 Task: Research Airbnb accommodation in Makinsk, Kazakhstan from 10th December, 2023 to 15th December, 2023 for 7 adults. Place can be entire room or shared room with 4 bedrooms having 7 beds and 4 bathrooms. Property type can be house. Amenities needed are: wifi, TV, free parkinig on premises, gym, breakfast.
Action: Mouse moved to (461, 98)
Screenshot: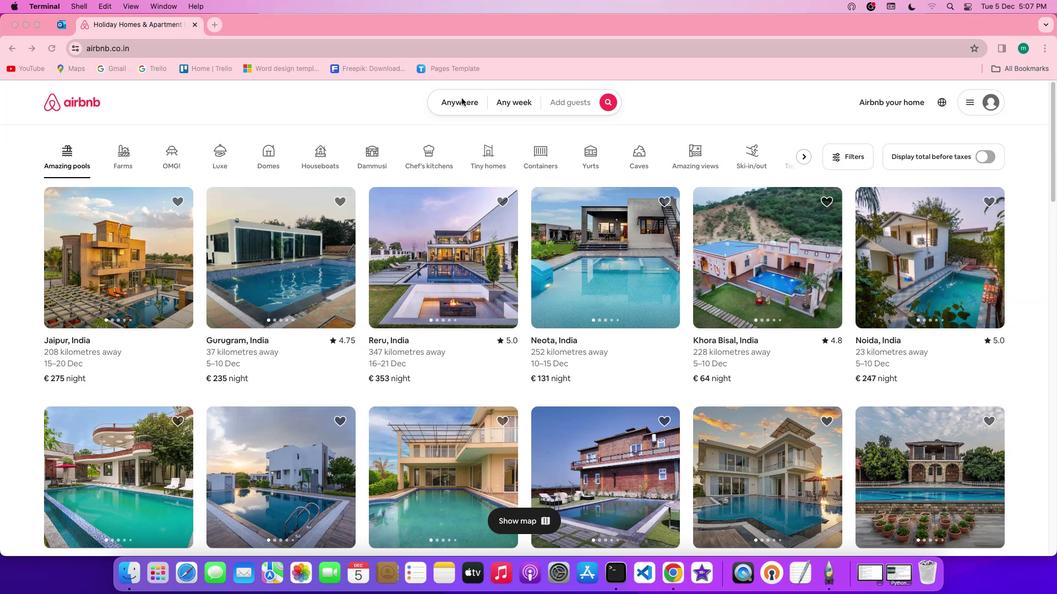 
Action: Mouse pressed left at (461, 98)
Screenshot: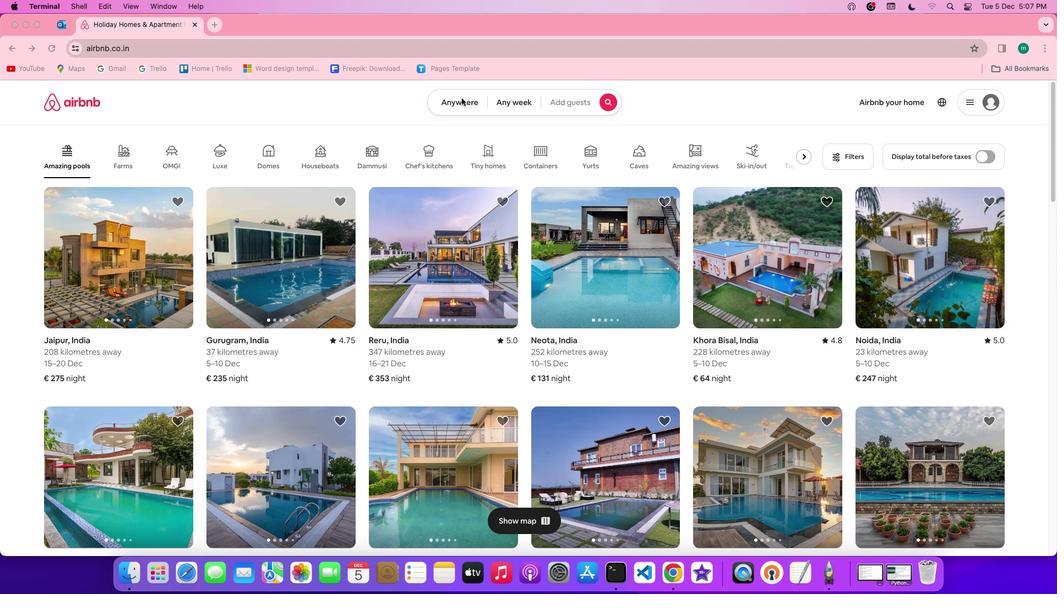 
Action: Mouse moved to (461, 98)
Screenshot: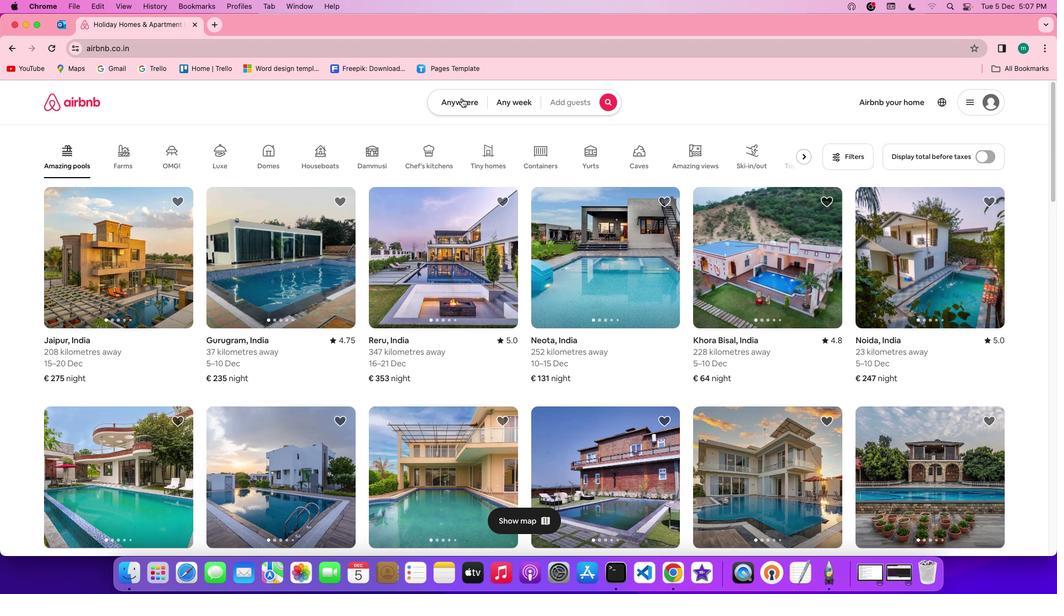 
Action: Mouse pressed left at (461, 98)
Screenshot: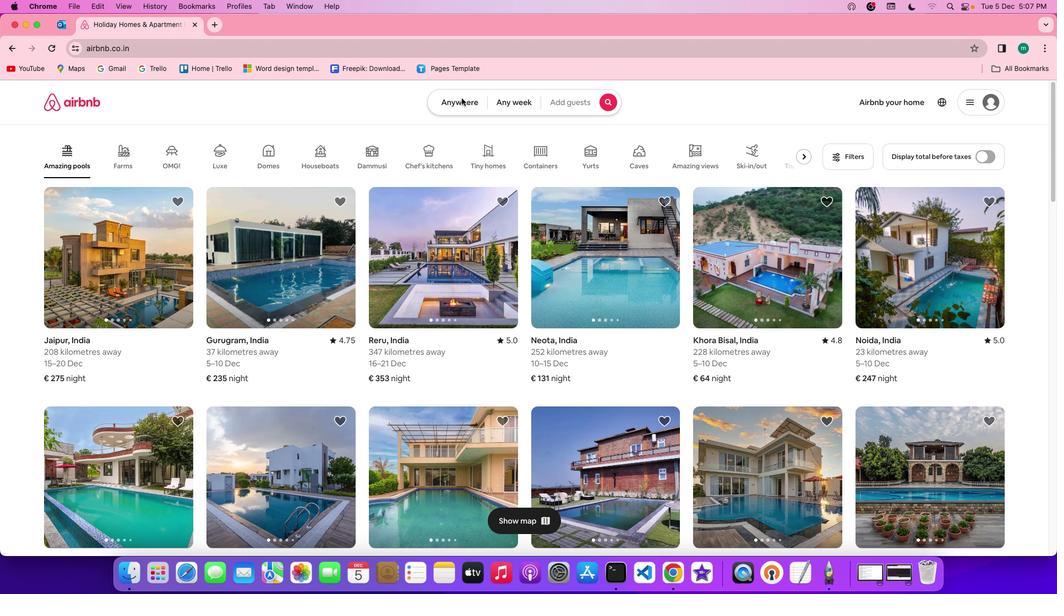 
Action: Mouse moved to (409, 150)
Screenshot: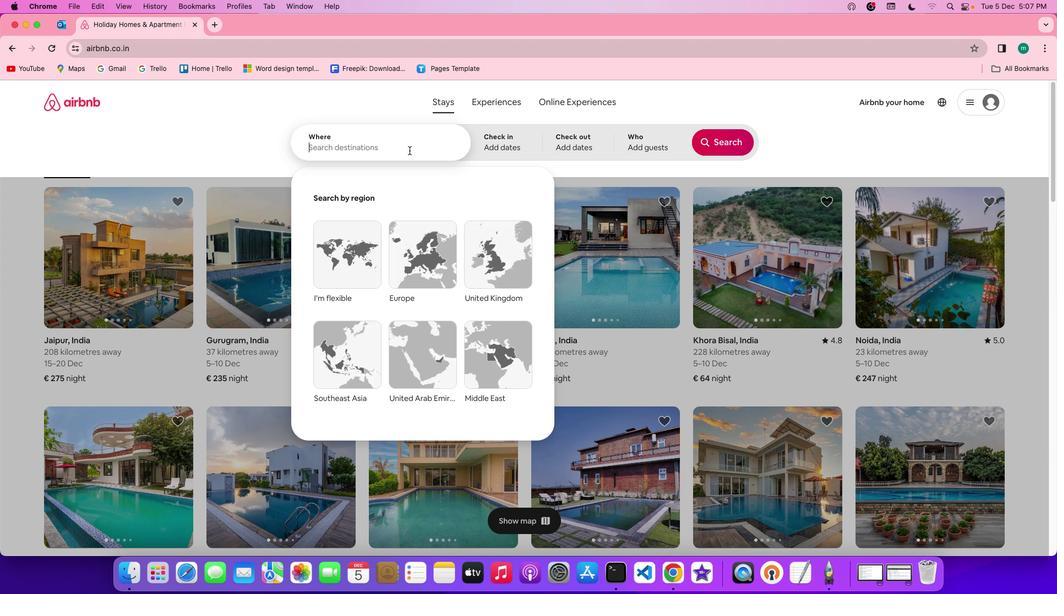 
Action: Mouse pressed left at (409, 150)
Screenshot: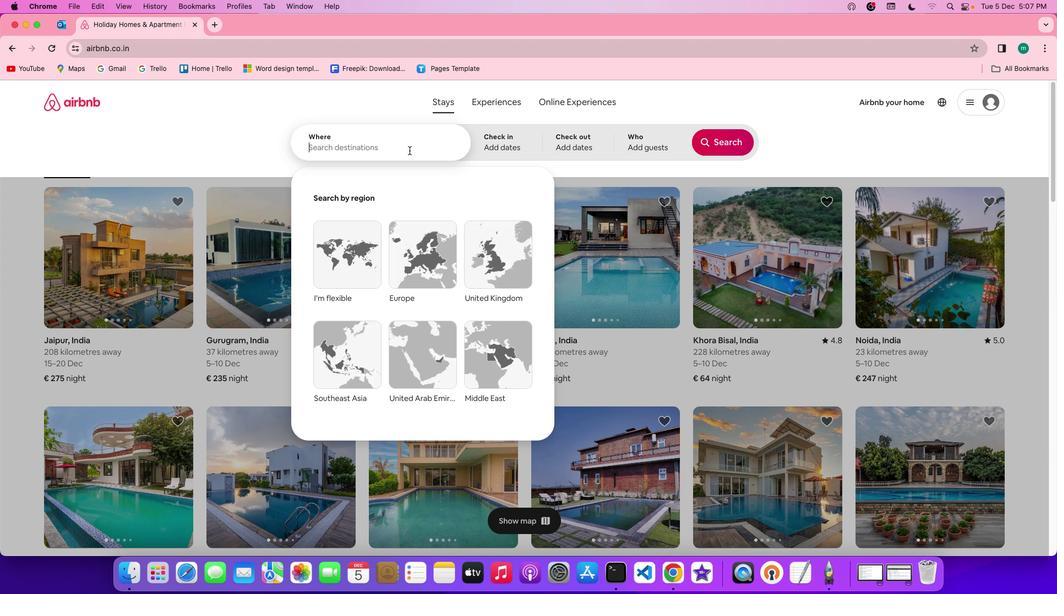 
Action: Key pressed Key.shift'M''a''k''i''n''s''k'','Key.spaceKey.shift'k''a''z''a''k''h''s''t''a''n'
Screenshot: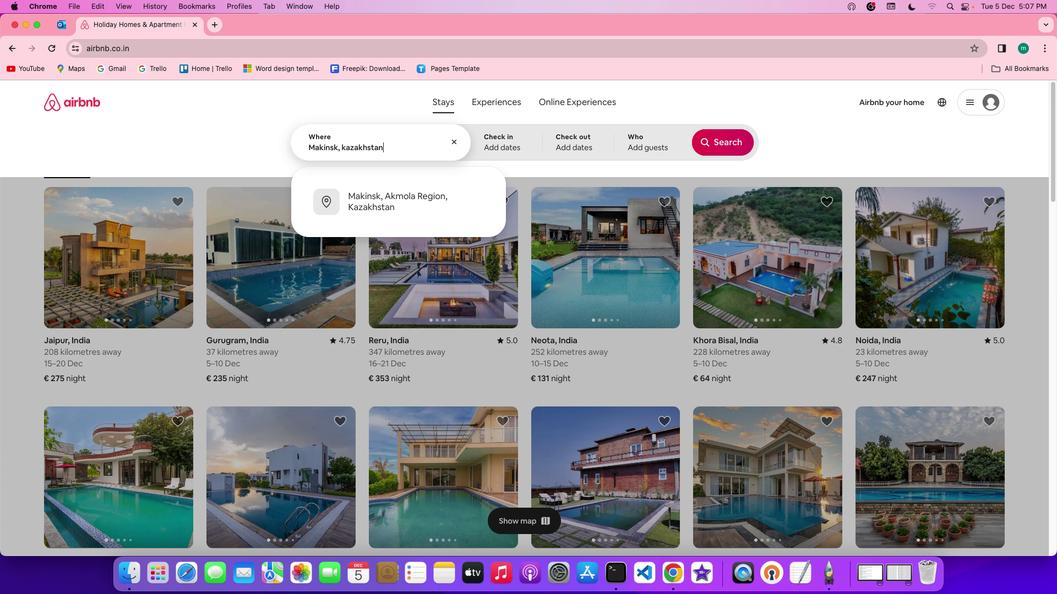 
Action: Mouse moved to (503, 142)
Screenshot: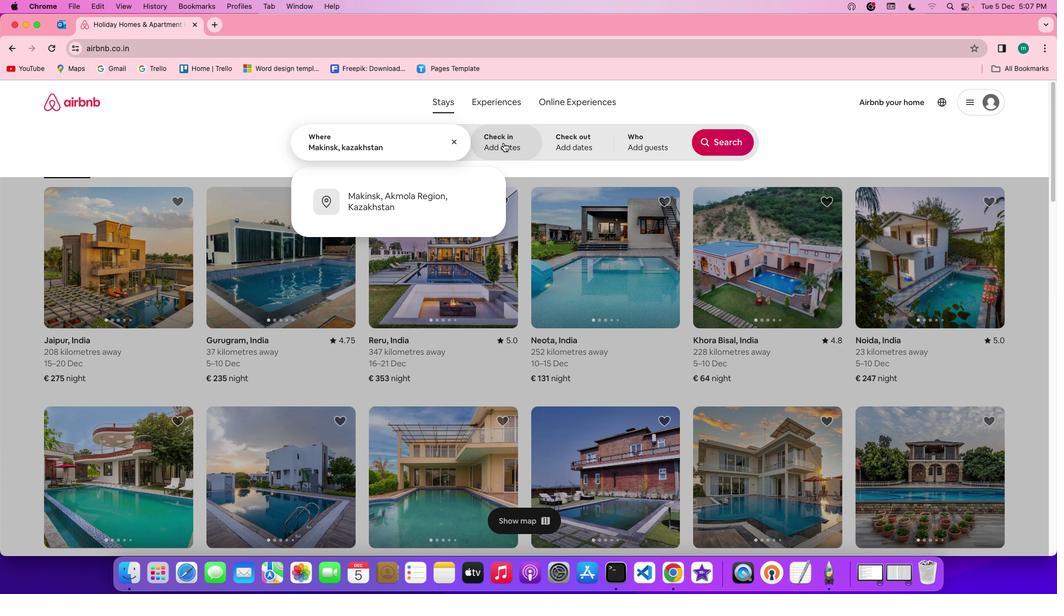 
Action: Mouse pressed left at (503, 142)
Screenshot: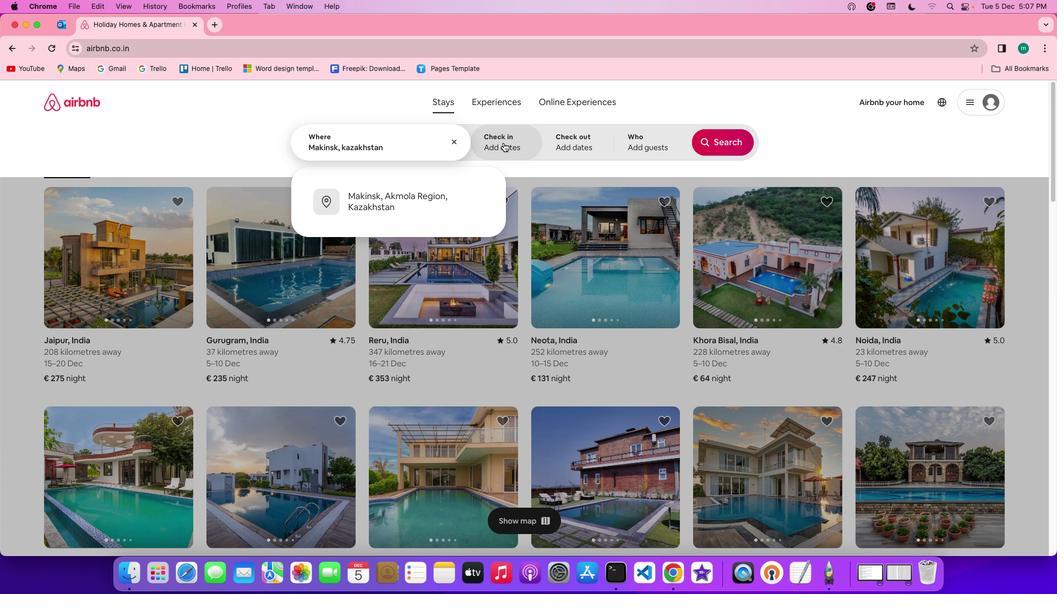 
Action: Mouse moved to (342, 326)
Screenshot: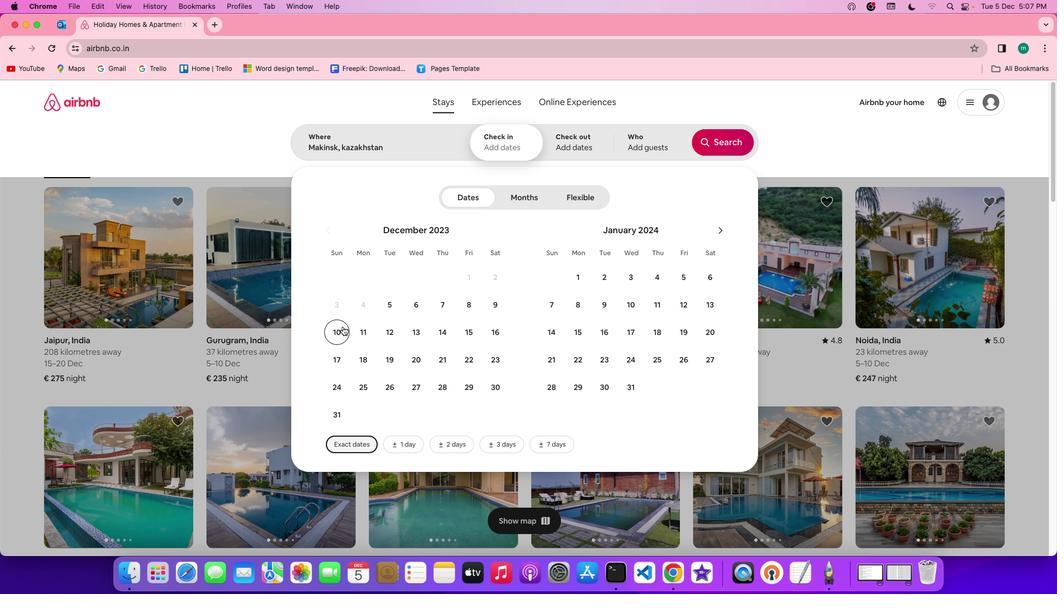 
Action: Mouse pressed left at (342, 326)
Screenshot: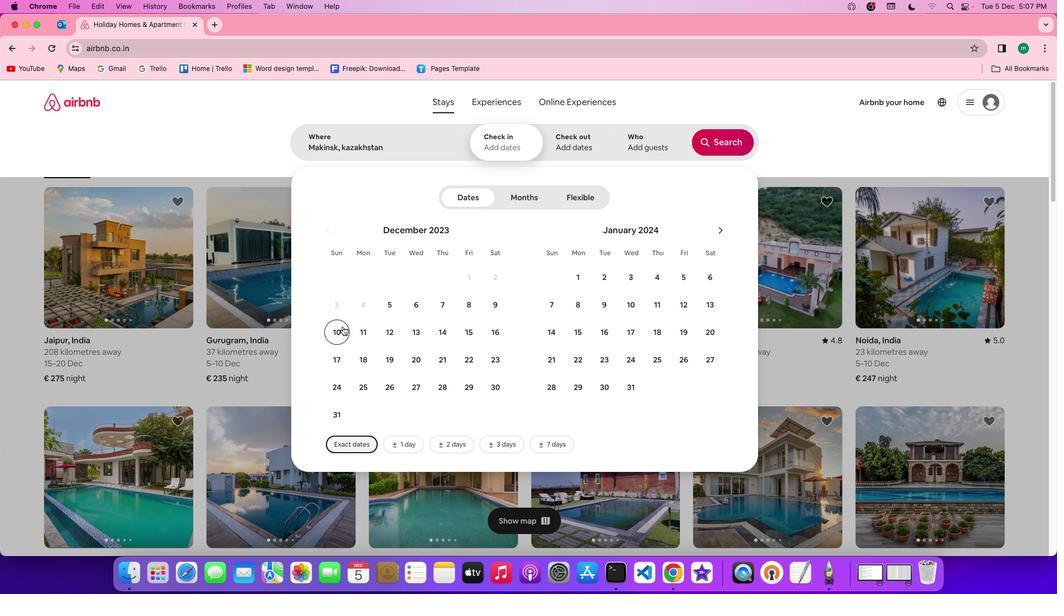 
Action: Mouse moved to (470, 327)
Screenshot: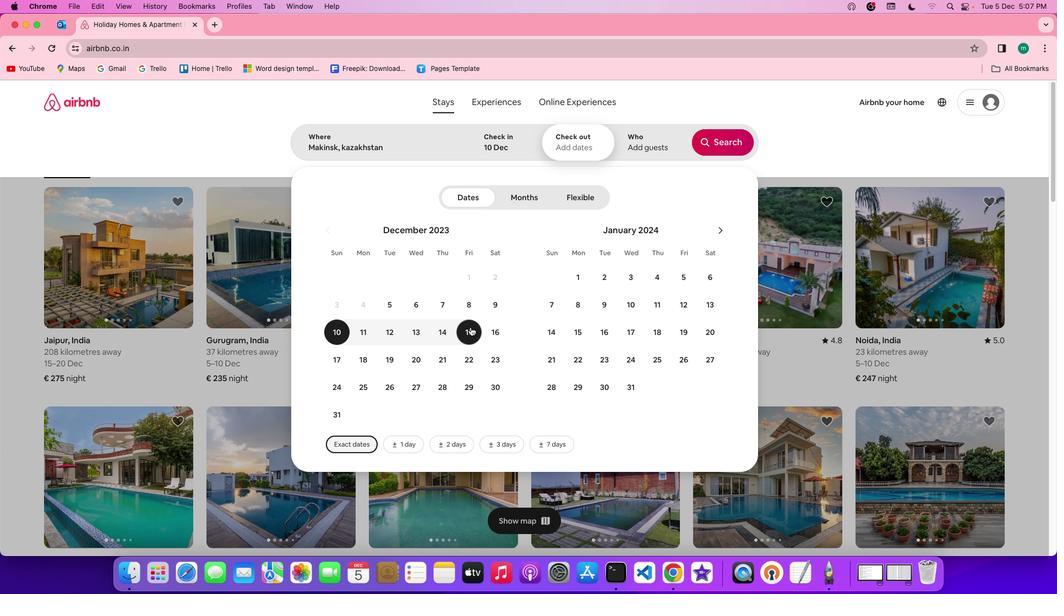 
Action: Mouse pressed left at (470, 327)
Screenshot: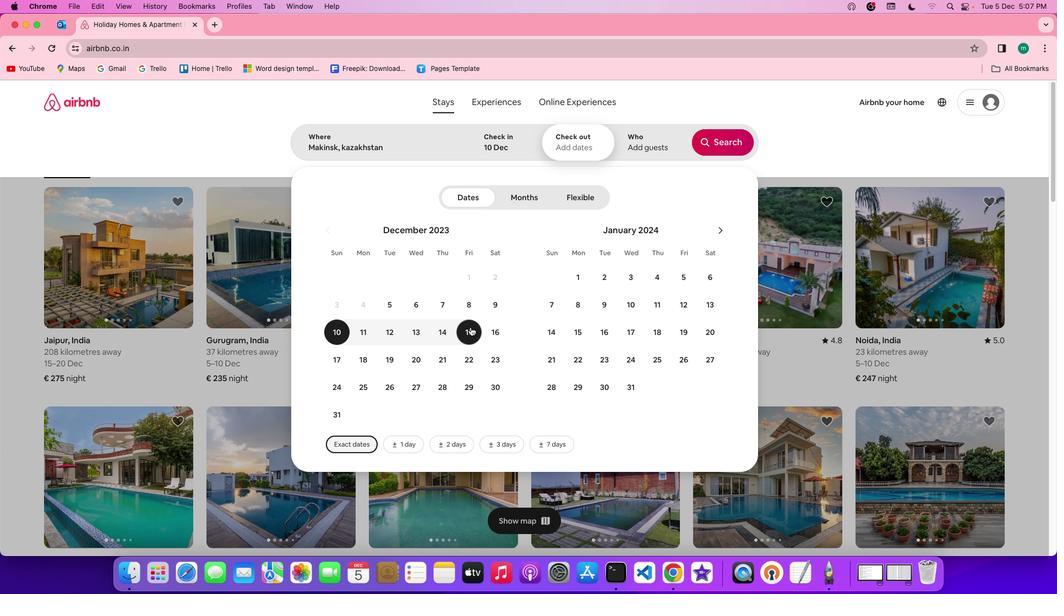 
Action: Mouse moved to (650, 145)
Screenshot: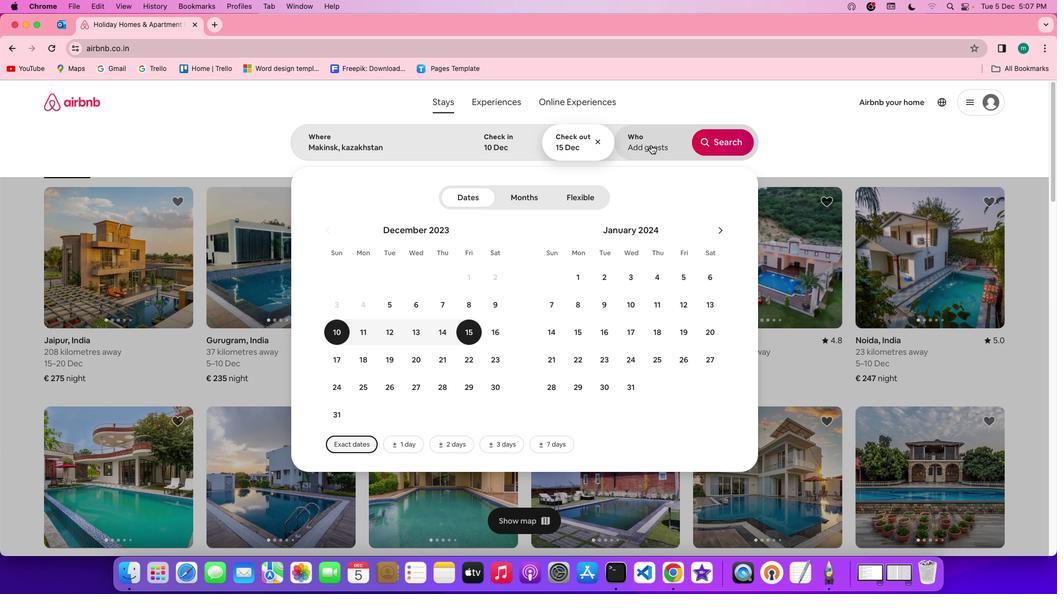 
Action: Mouse pressed left at (650, 145)
Screenshot: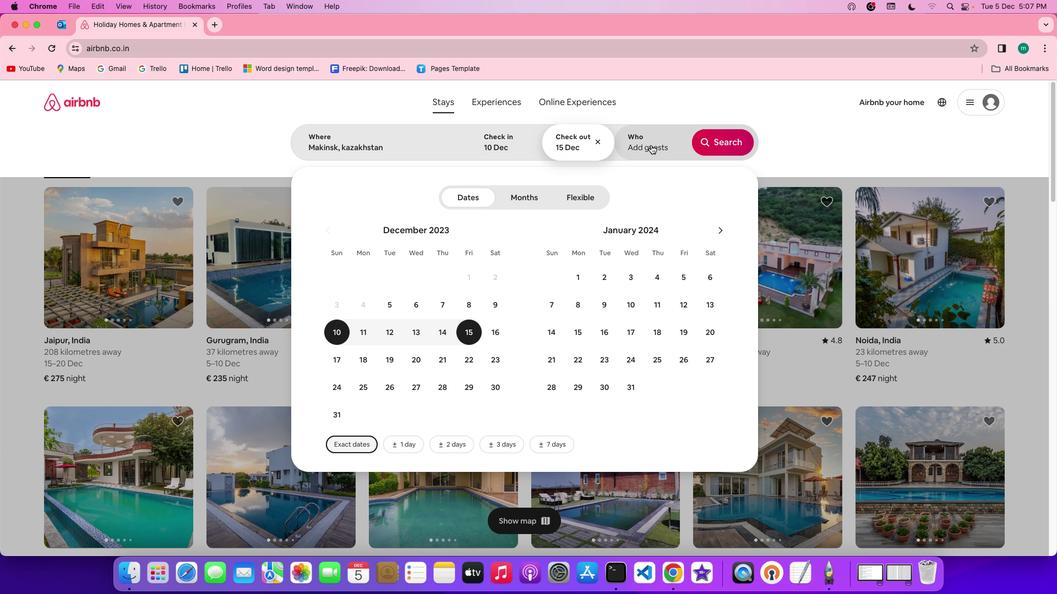 
Action: Mouse moved to (725, 200)
Screenshot: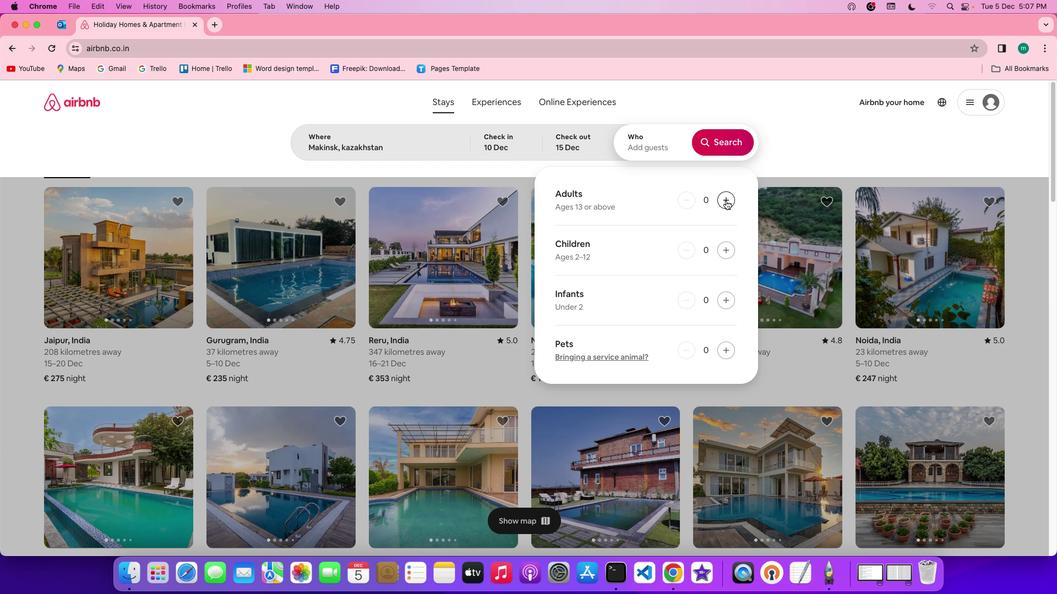 
Action: Mouse pressed left at (725, 200)
Screenshot: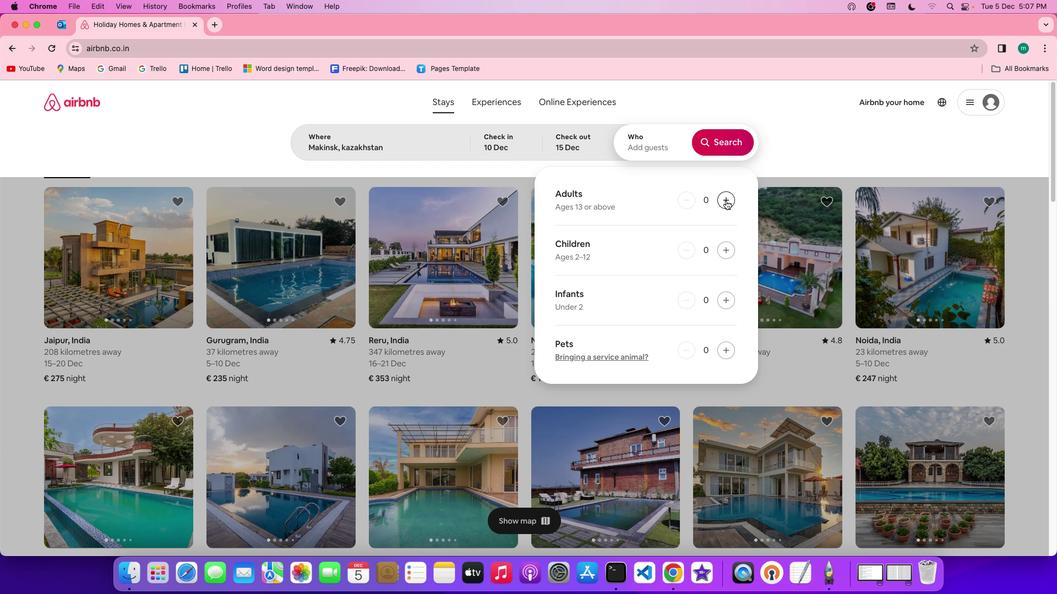 
Action: Mouse pressed left at (725, 200)
Screenshot: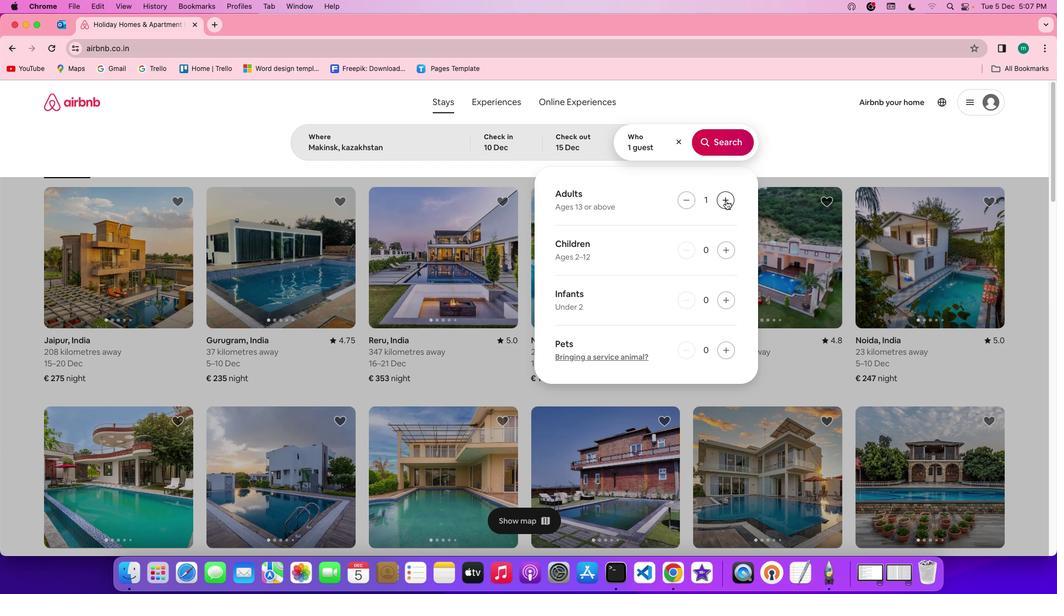 
Action: Mouse pressed left at (725, 200)
Screenshot: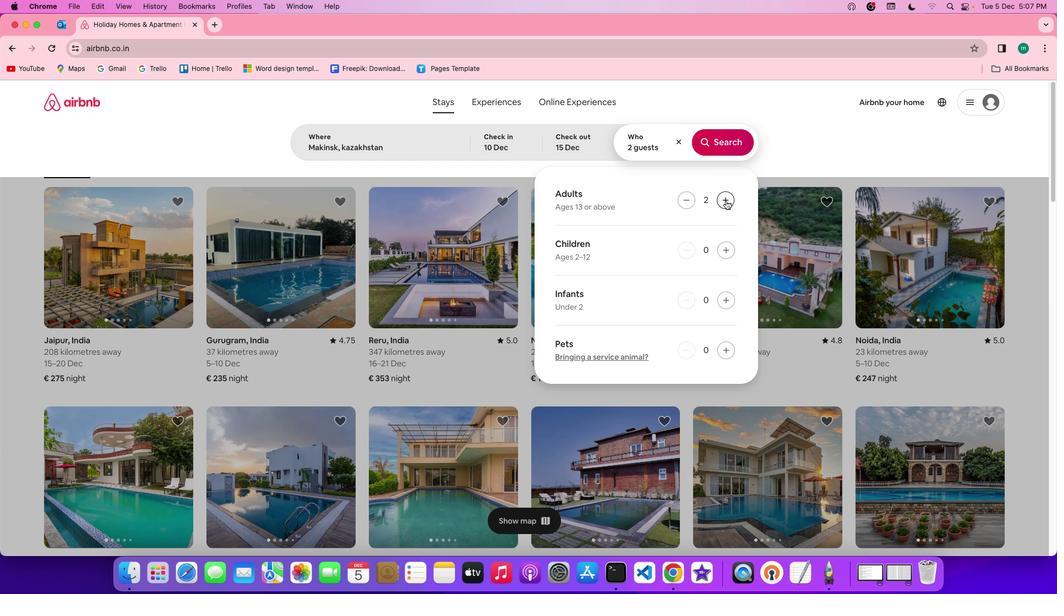 
Action: Mouse pressed left at (725, 200)
Screenshot: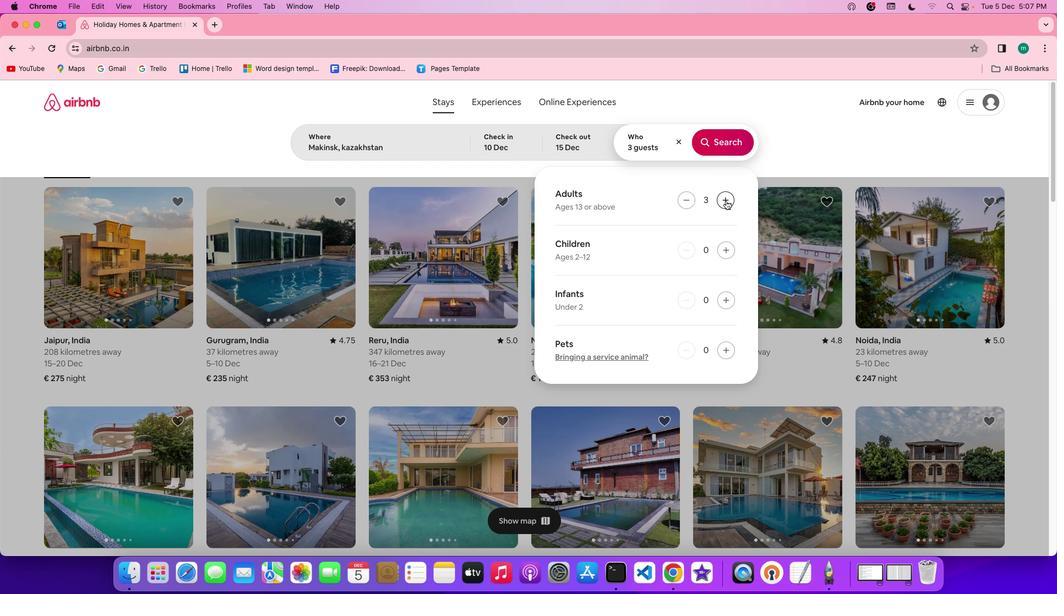 
Action: Mouse pressed left at (725, 200)
Screenshot: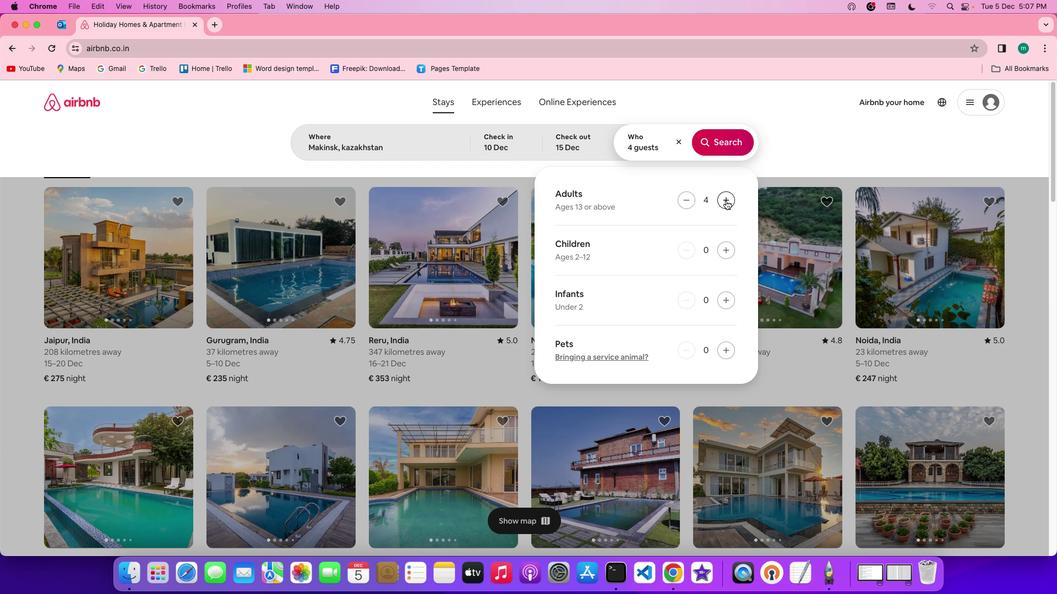 
Action: Mouse pressed left at (725, 200)
Screenshot: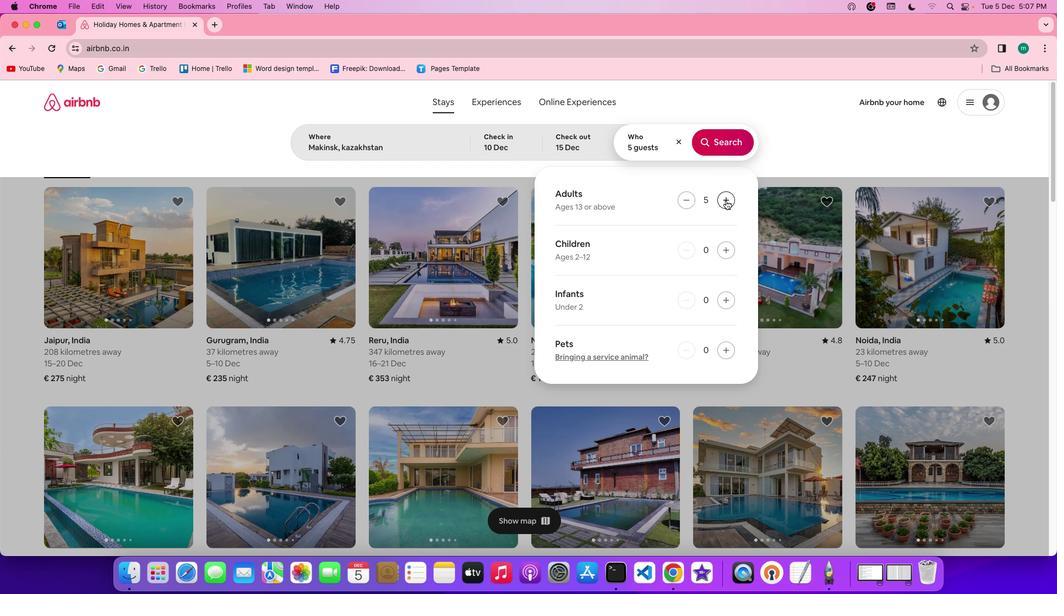 
Action: Mouse pressed left at (725, 200)
Screenshot: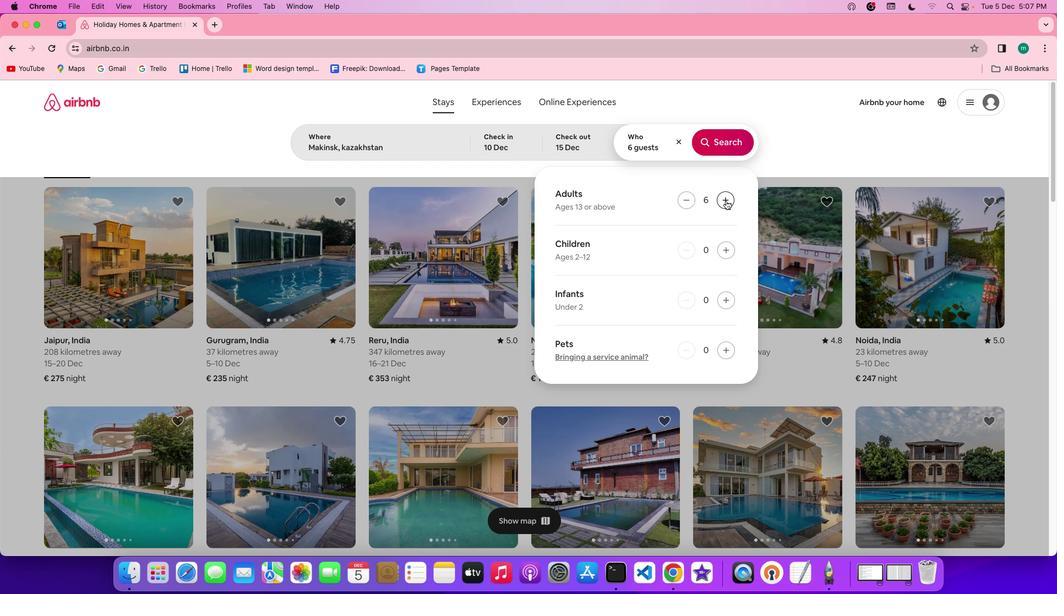 
Action: Mouse moved to (725, 142)
Screenshot: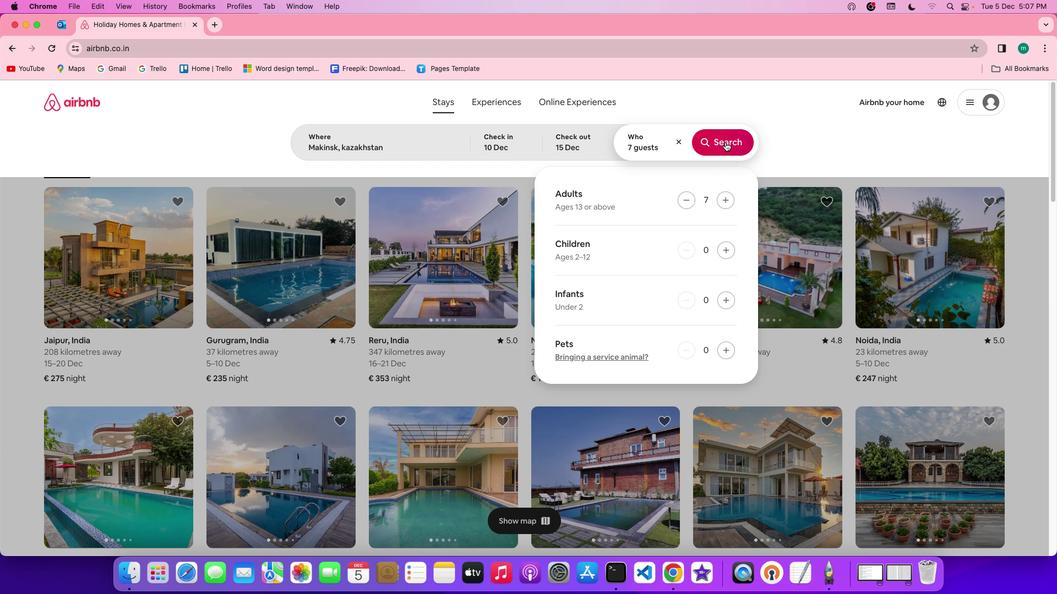
Action: Mouse pressed left at (725, 142)
Screenshot: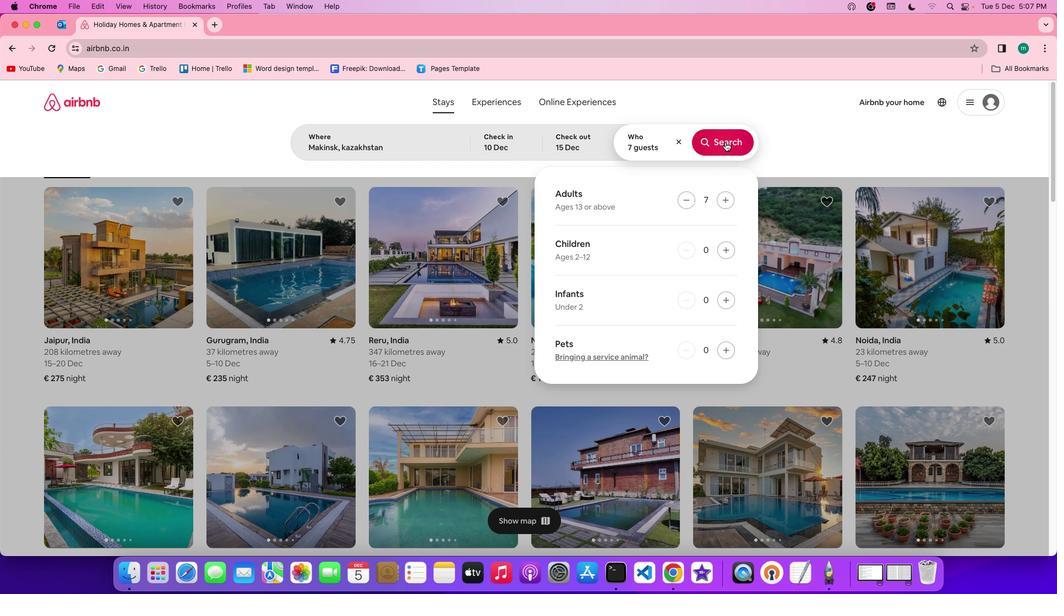 
Action: Mouse moved to (888, 140)
Screenshot: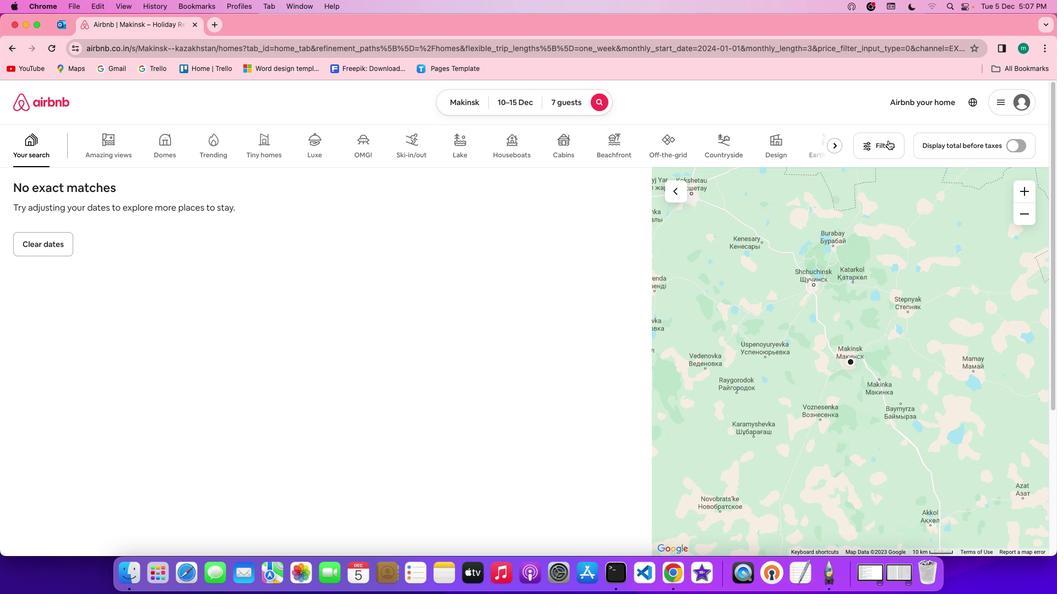 
Action: Mouse pressed left at (888, 140)
Screenshot: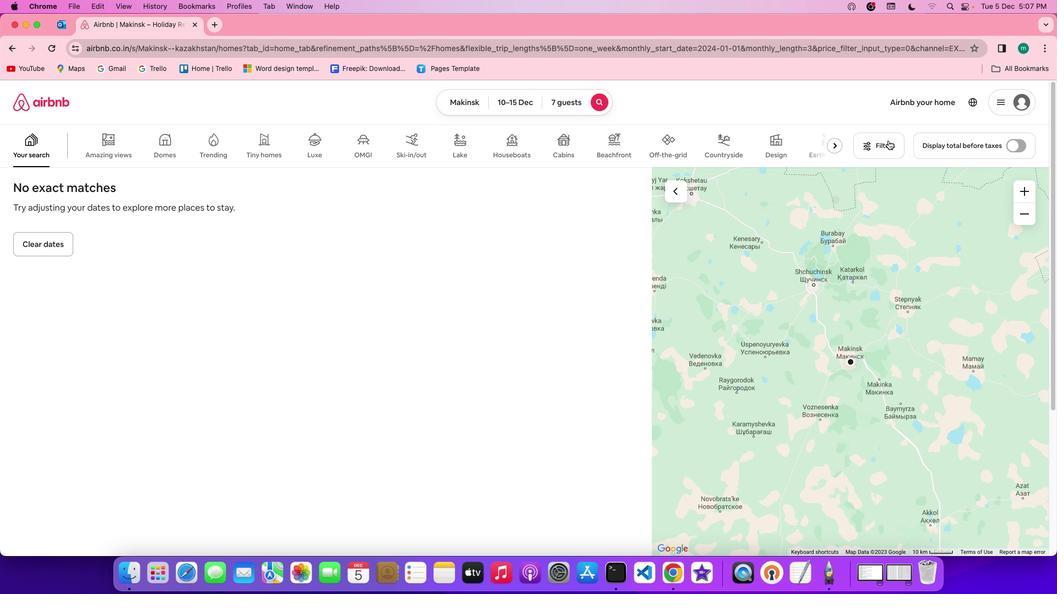 
Action: Mouse moved to (547, 364)
Screenshot: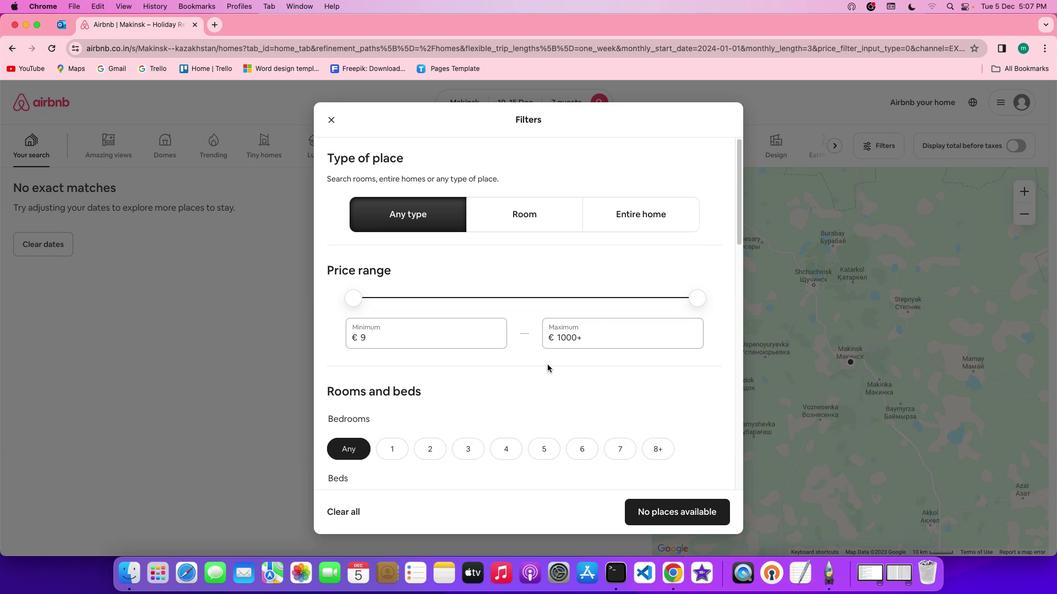 
Action: Mouse scrolled (547, 364) with delta (0, 0)
Screenshot: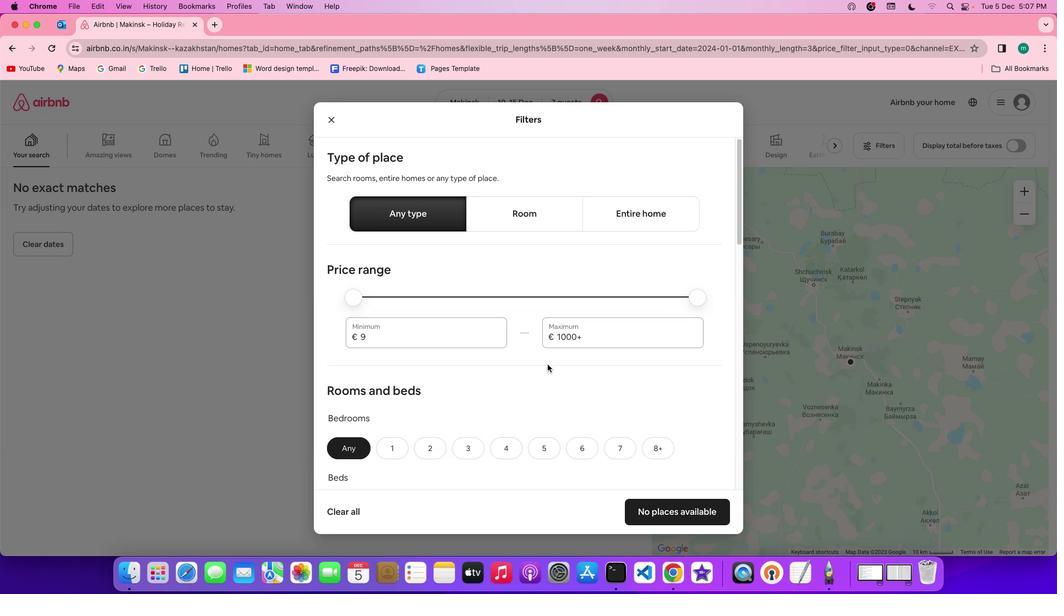 
Action: Mouse moved to (547, 364)
Screenshot: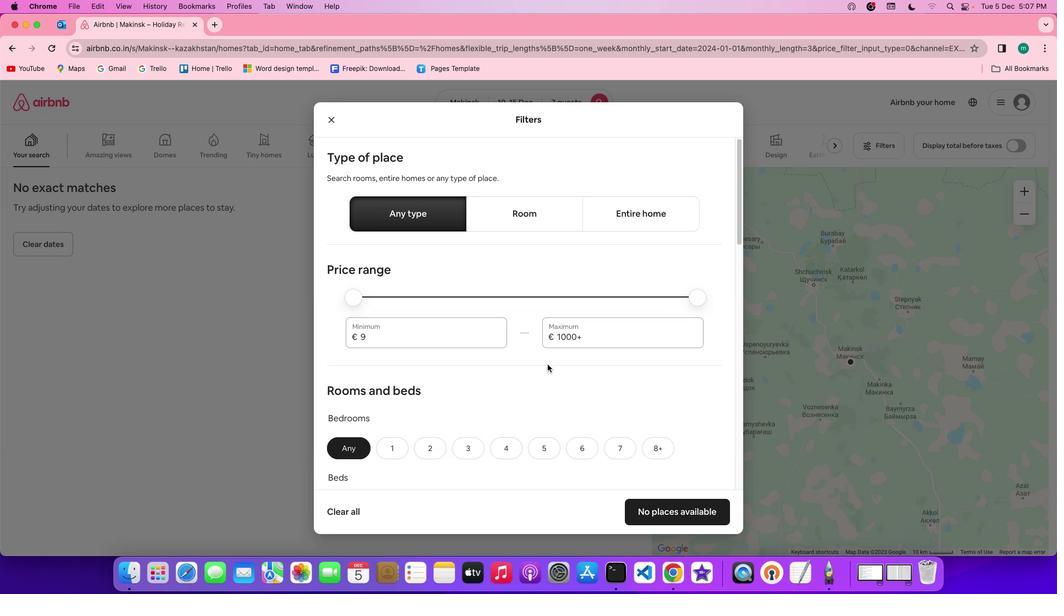 
Action: Mouse scrolled (547, 364) with delta (0, 0)
Screenshot: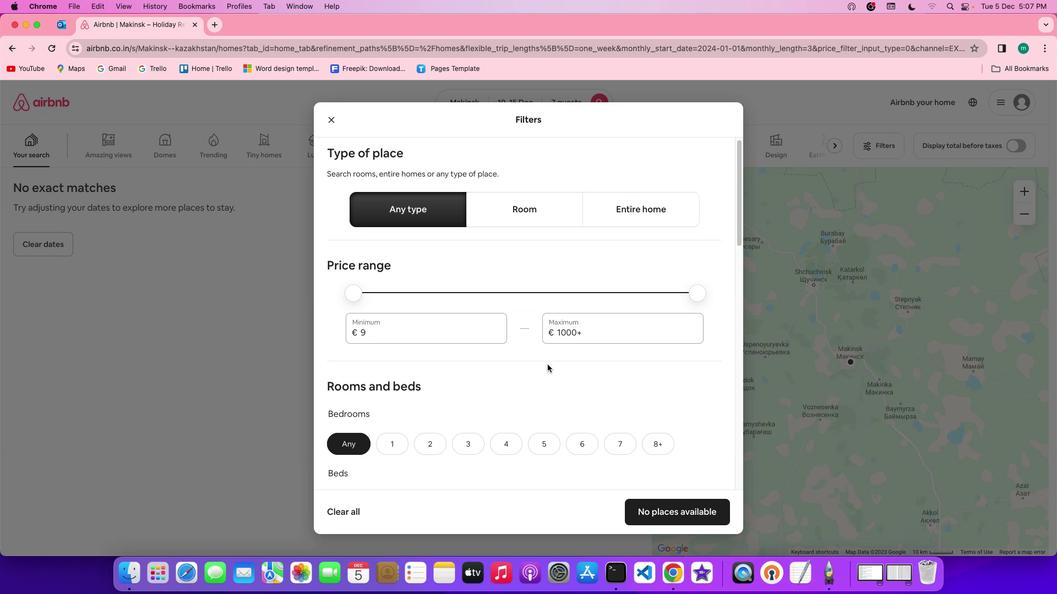 
Action: Mouse scrolled (547, 364) with delta (0, -1)
Screenshot: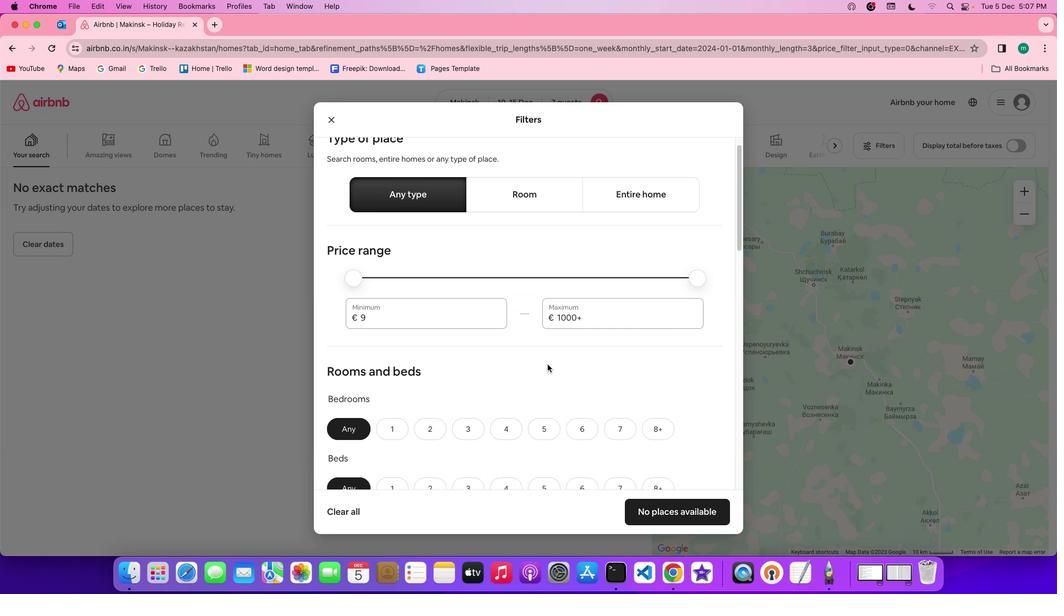 
Action: Mouse scrolled (547, 364) with delta (0, -1)
Screenshot: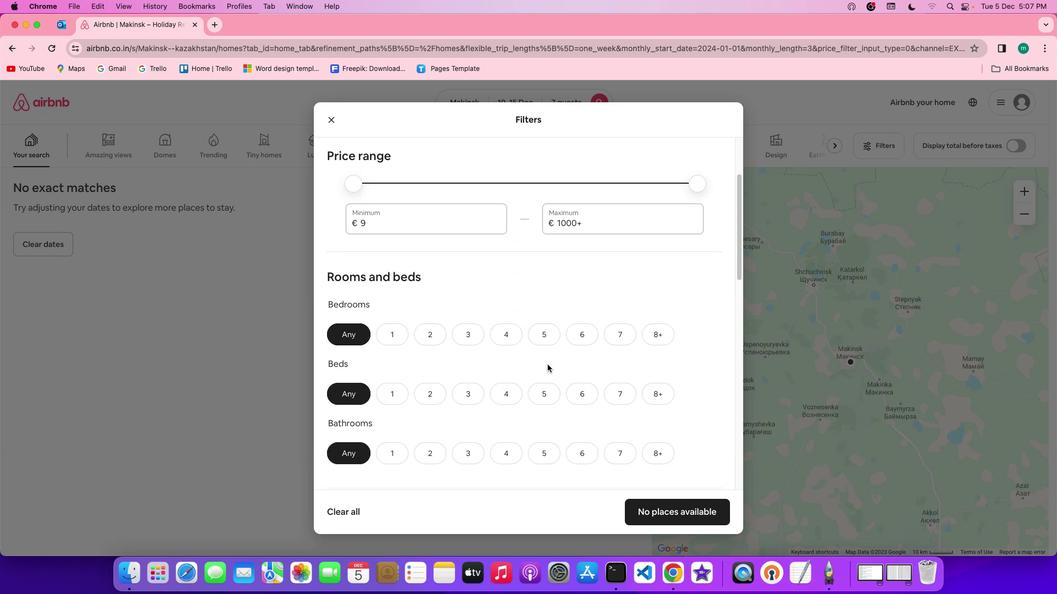 
Action: Mouse moved to (514, 270)
Screenshot: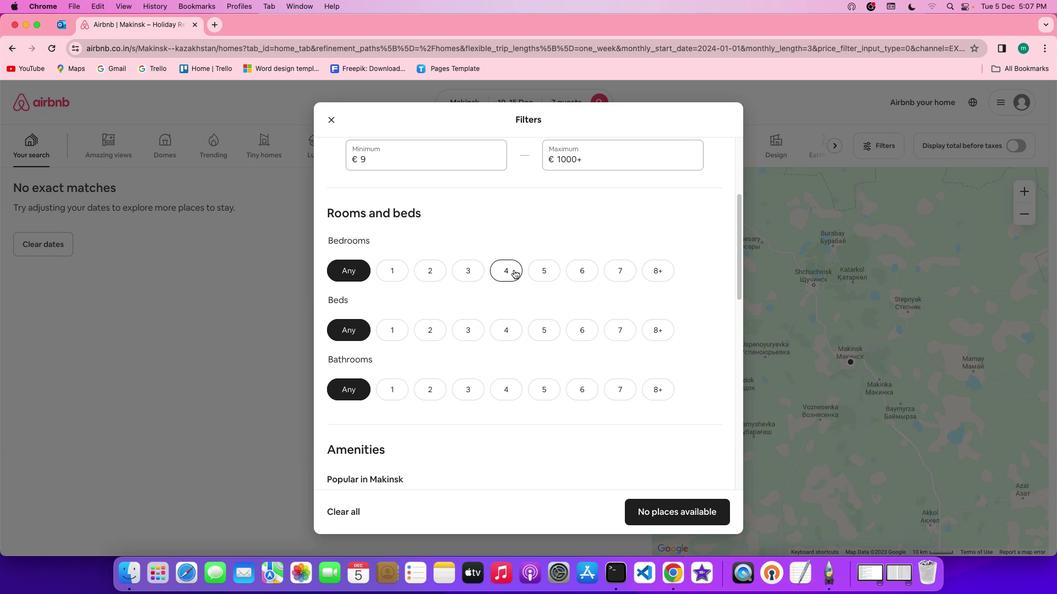 
Action: Mouse pressed left at (514, 270)
Screenshot: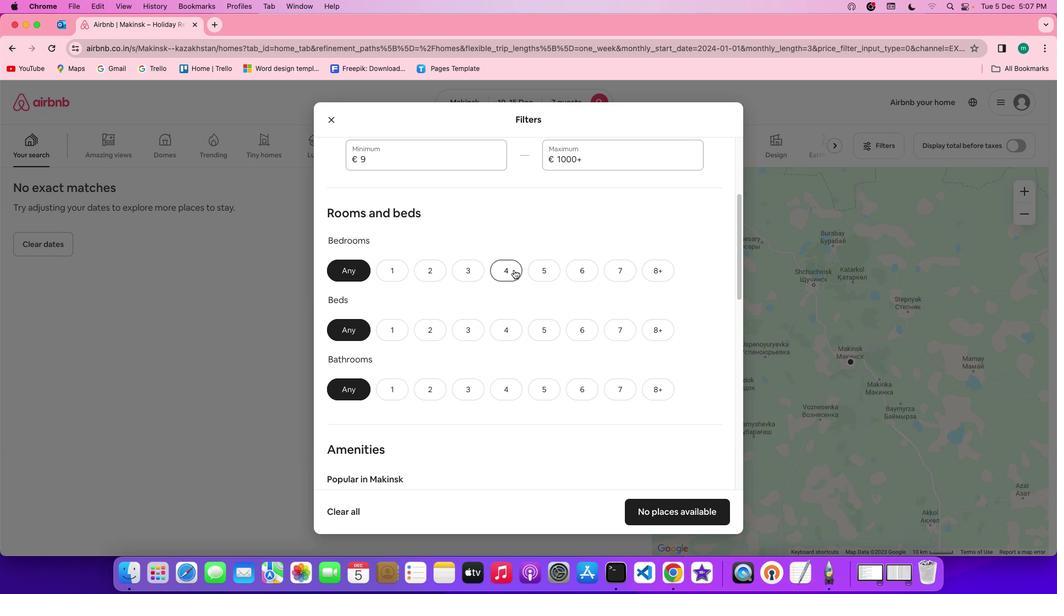 
Action: Mouse moved to (612, 324)
Screenshot: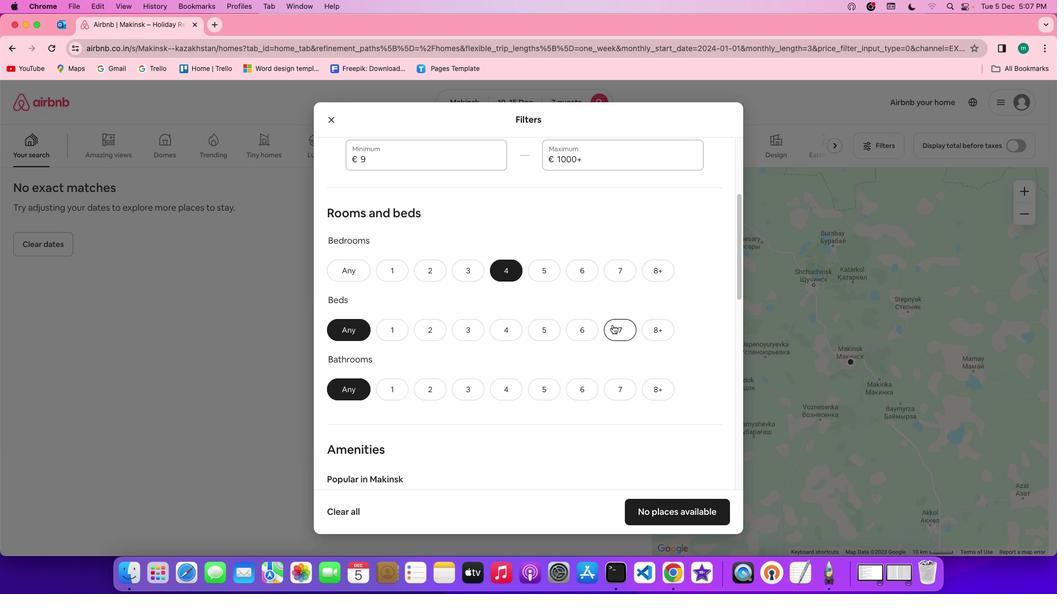 
Action: Mouse pressed left at (612, 324)
Screenshot: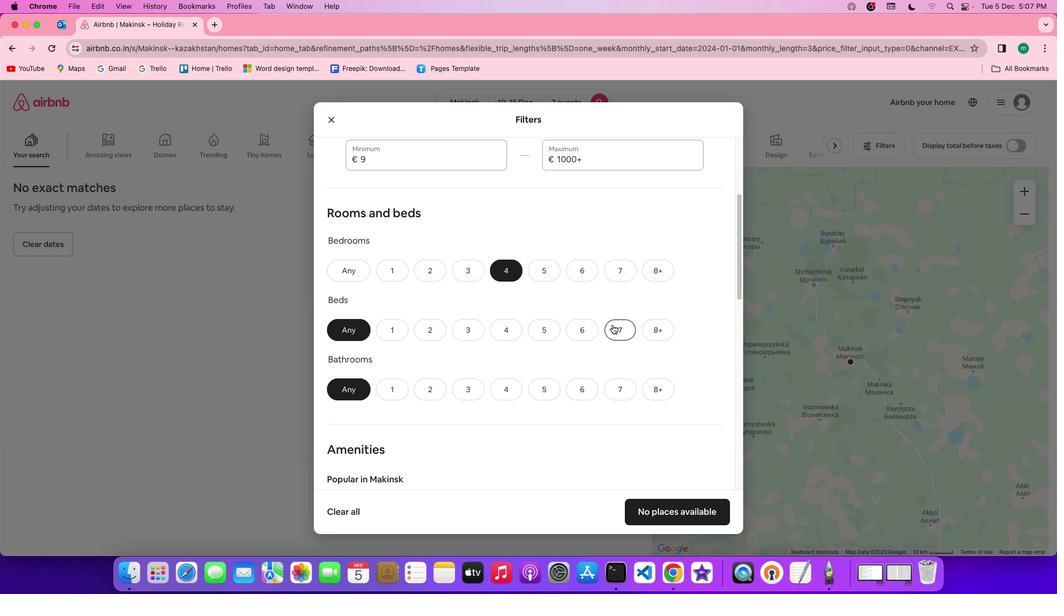 
Action: Mouse moved to (519, 389)
Screenshot: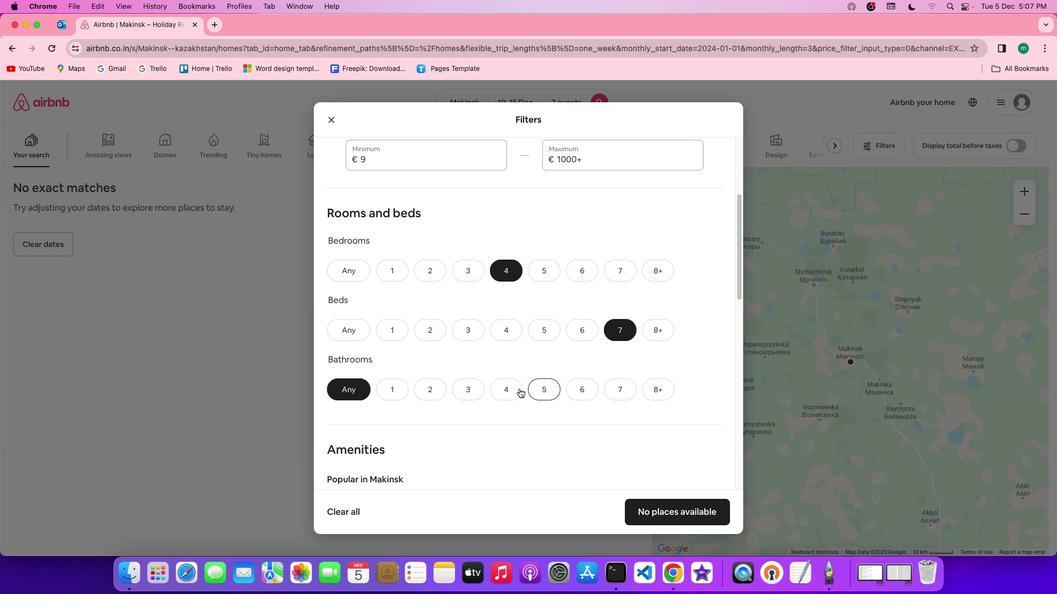 
Action: Mouse pressed left at (519, 389)
Screenshot: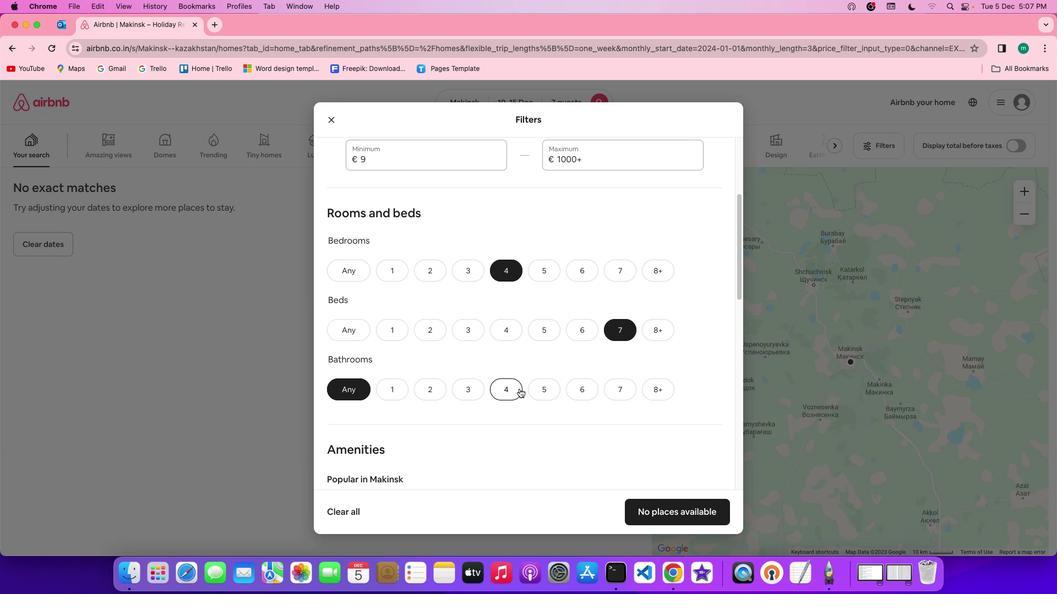 
Action: Mouse moved to (593, 392)
Screenshot: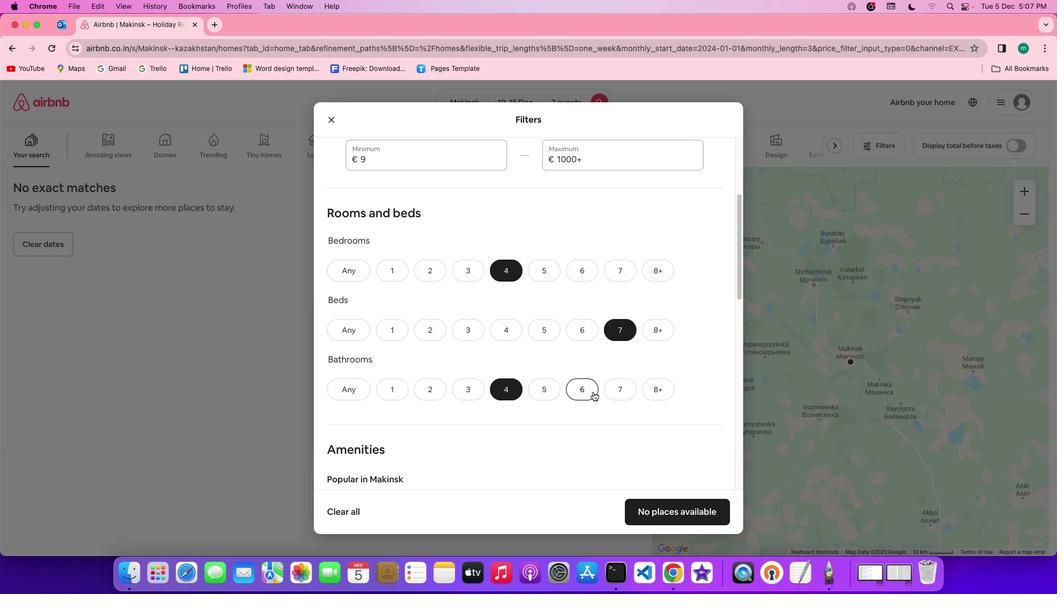 
Action: Mouse scrolled (593, 392) with delta (0, 0)
Screenshot: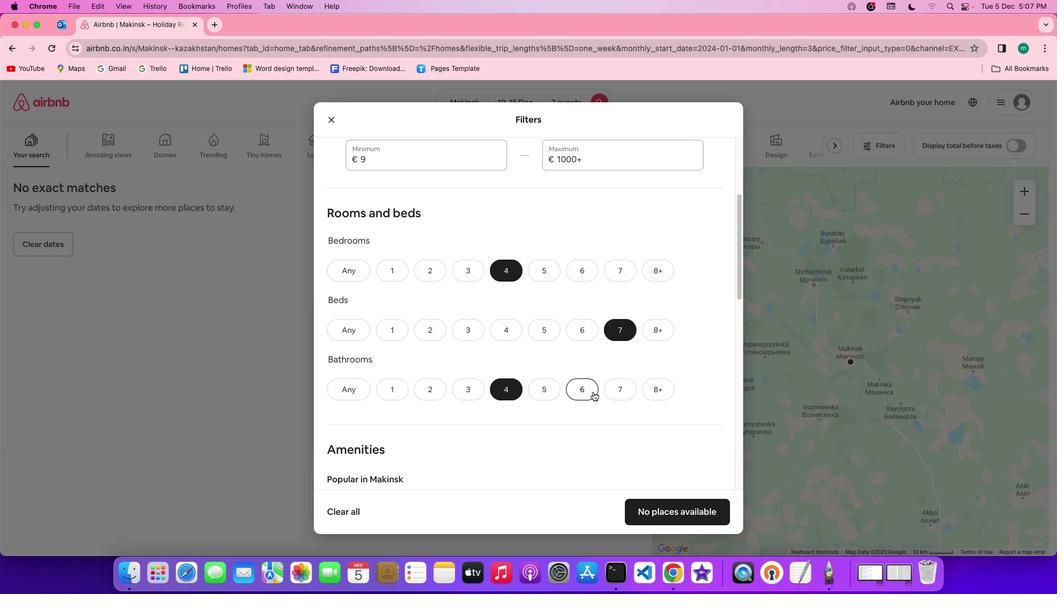 
Action: Mouse scrolled (593, 392) with delta (0, 0)
Screenshot: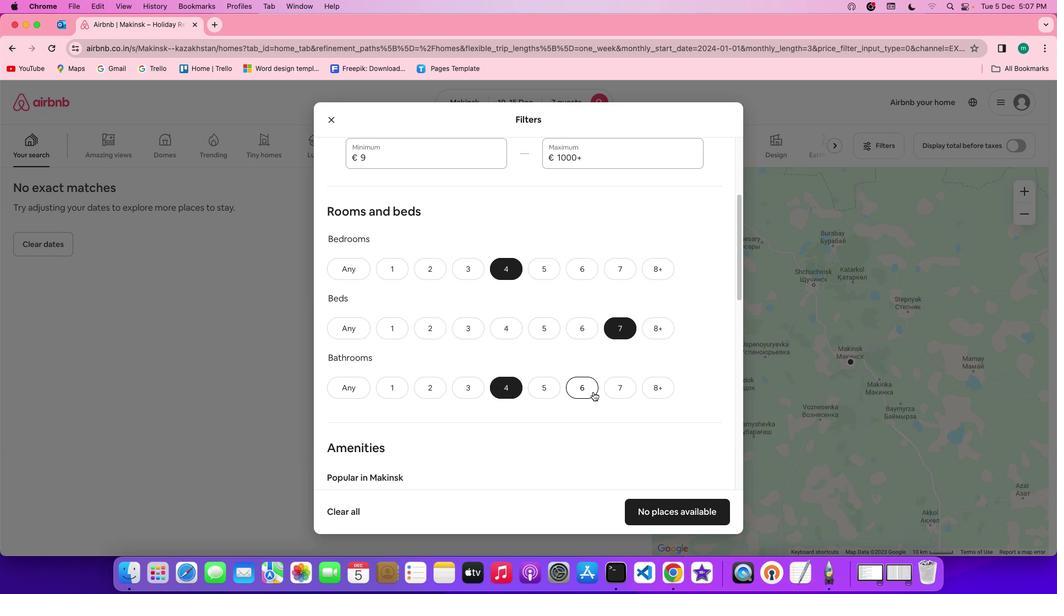 
Action: Mouse scrolled (593, 392) with delta (0, 0)
Screenshot: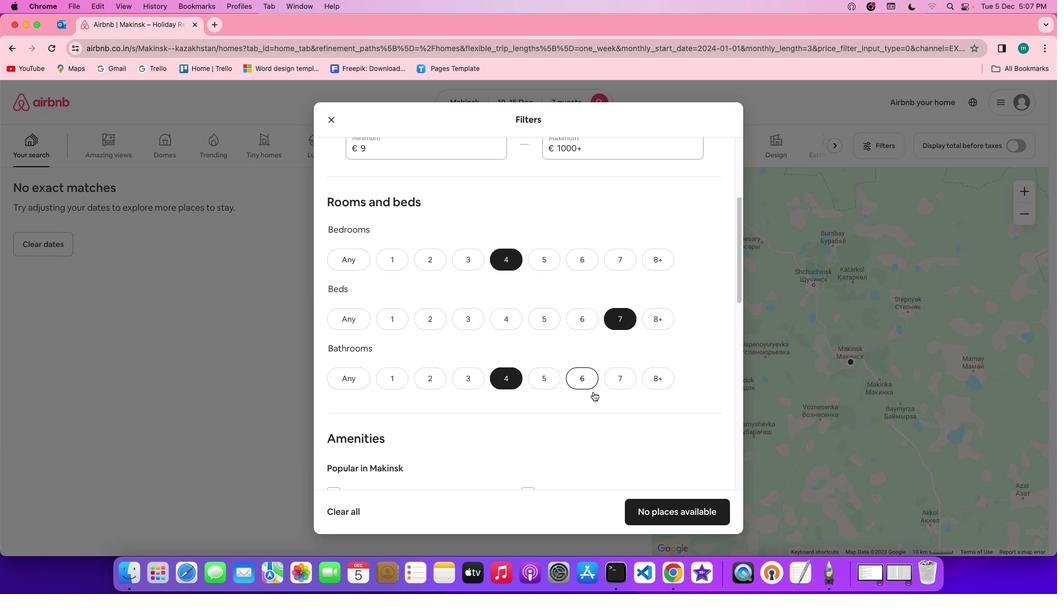
Action: Mouse scrolled (593, 392) with delta (0, 0)
Screenshot: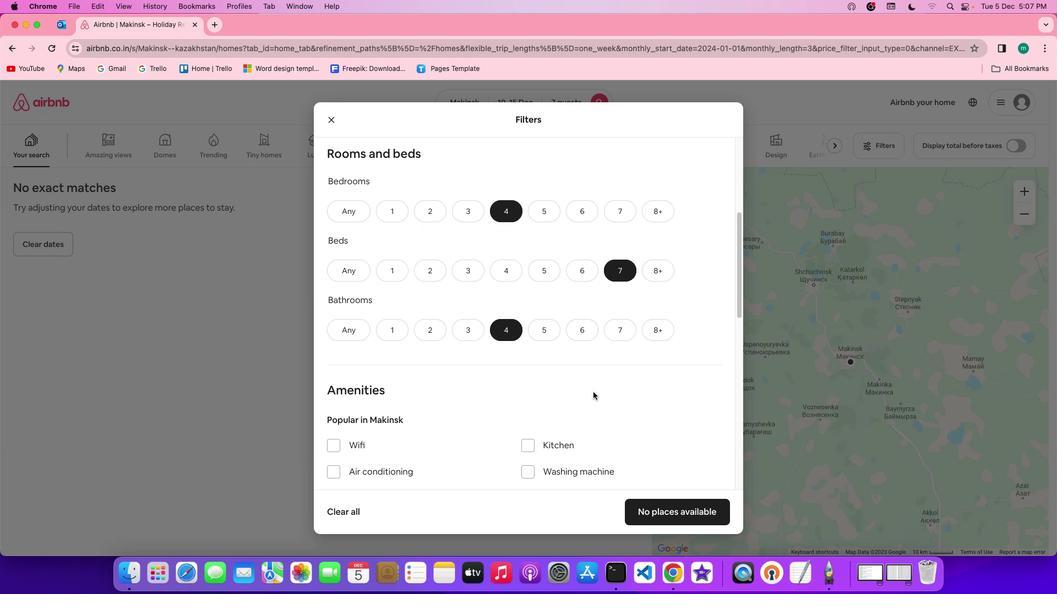 
Action: Mouse scrolled (593, 392) with delta (0, 0)
Screenshot: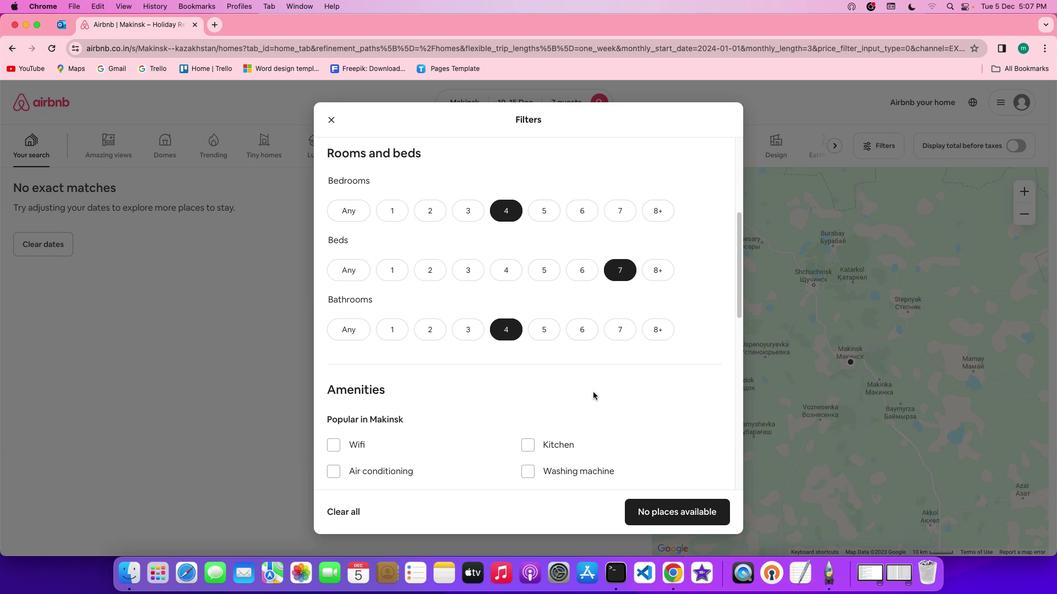 
Action: Mouse scrolled (593, 392) with delta (0, -1)
Screenshot: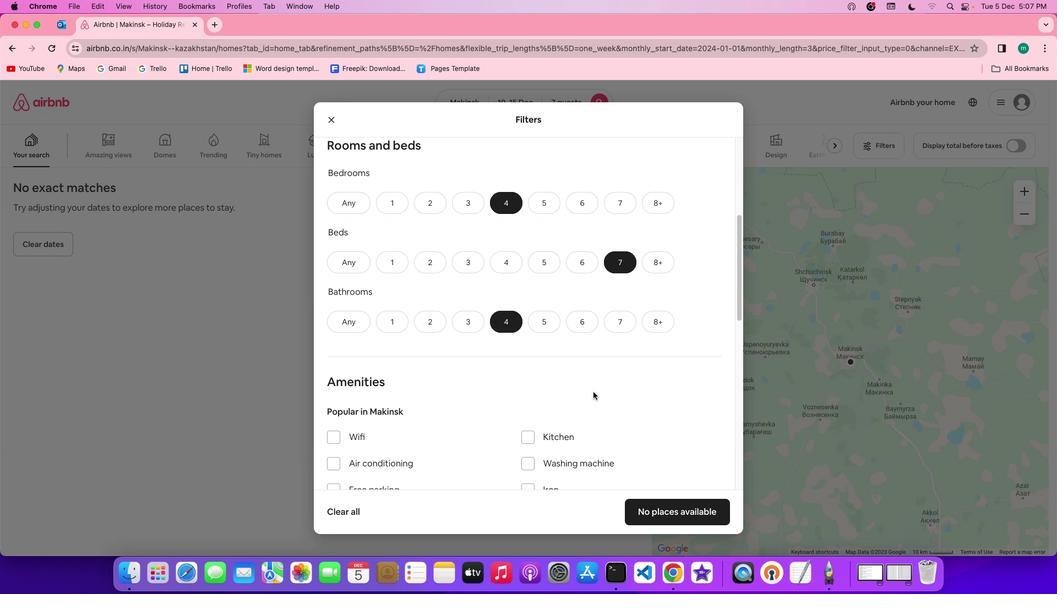 
Action: Mouse scrolled (593, 392) with delta (0, 0)
Screenshot: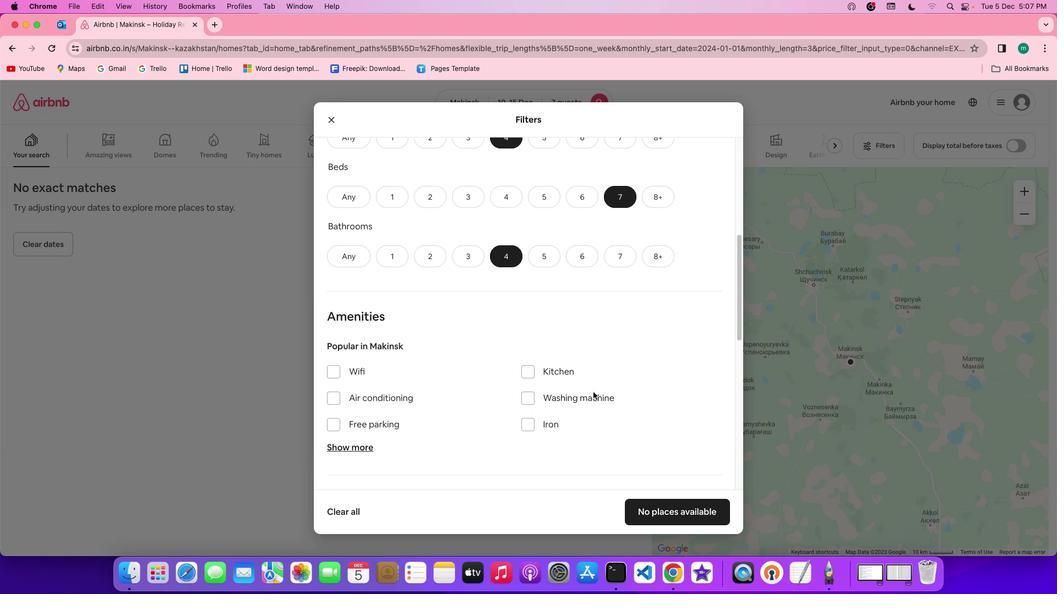
Action: Mouse scrolled (593, 392) with delta (0, 0)
Screenshot: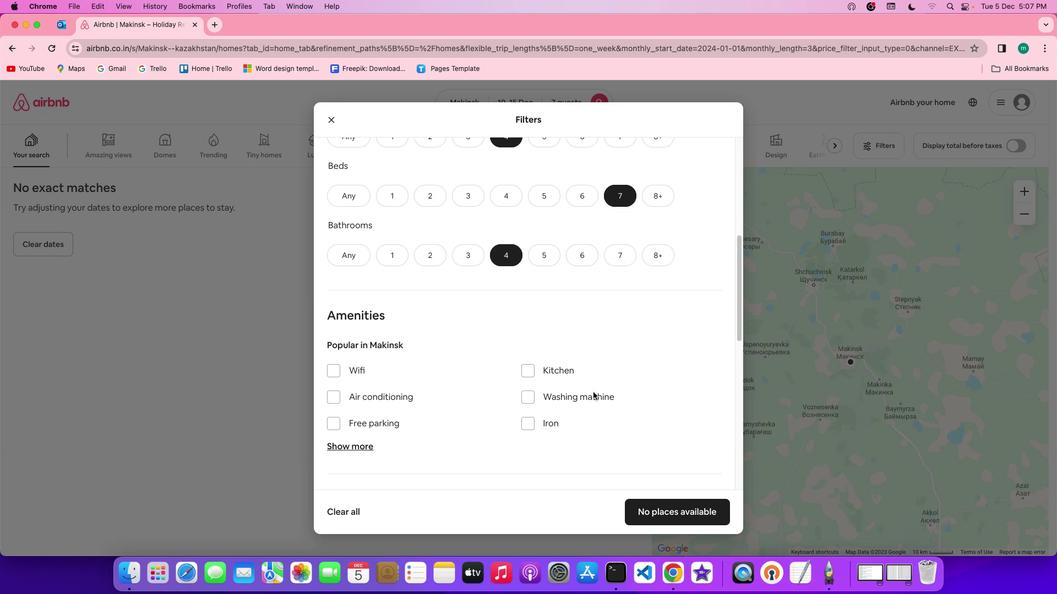 
Action: Mouse scrolled (593, 392) with delta (0, 0)
Screenshot: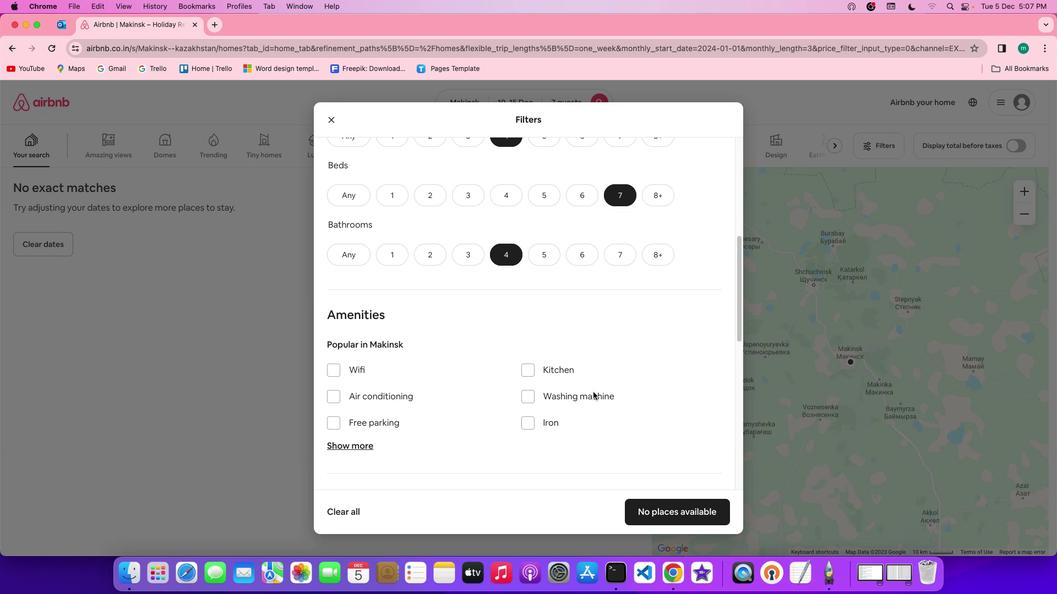 
Action: Mouse scrolled (593, 392) with delta (0, 0)
Screenshot: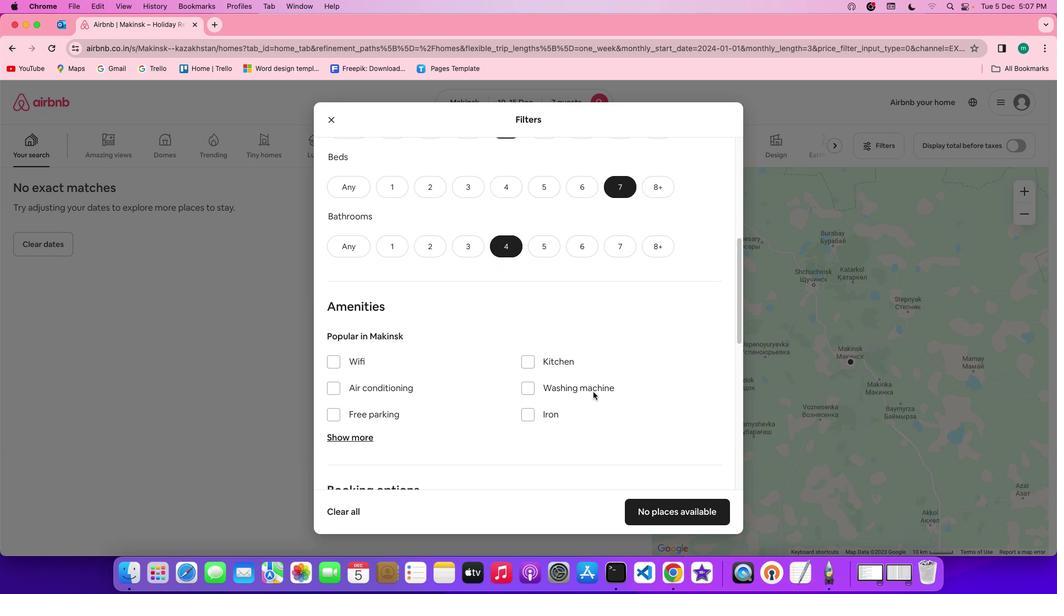 
Action: Mouse scrolled (593, 392) with delta (0, 0)
Screenshot: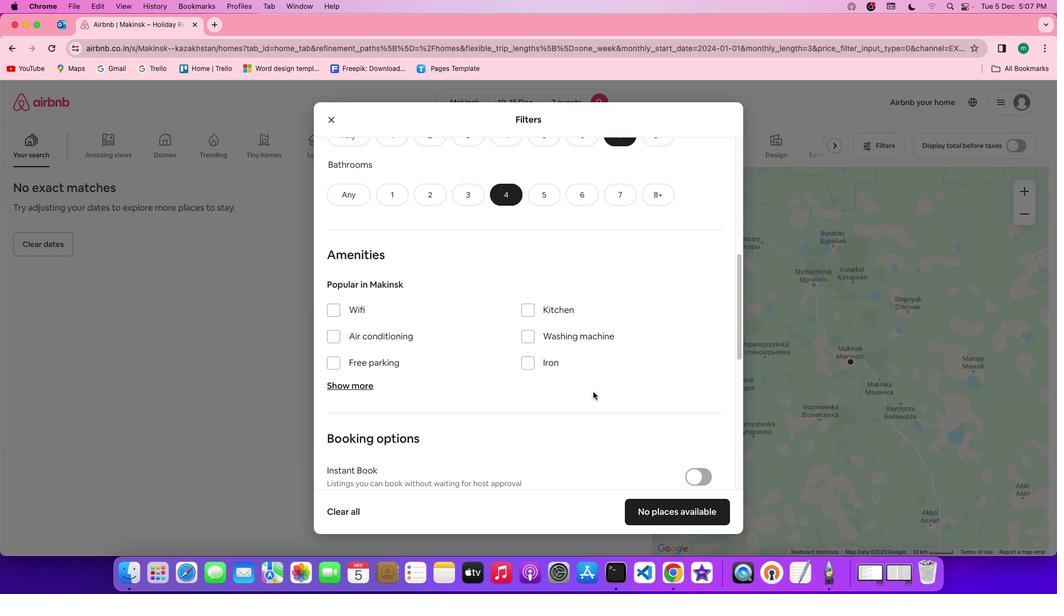 
Action: Mouse scrolled (593, 392) with delta (0, 0)
Screenshot: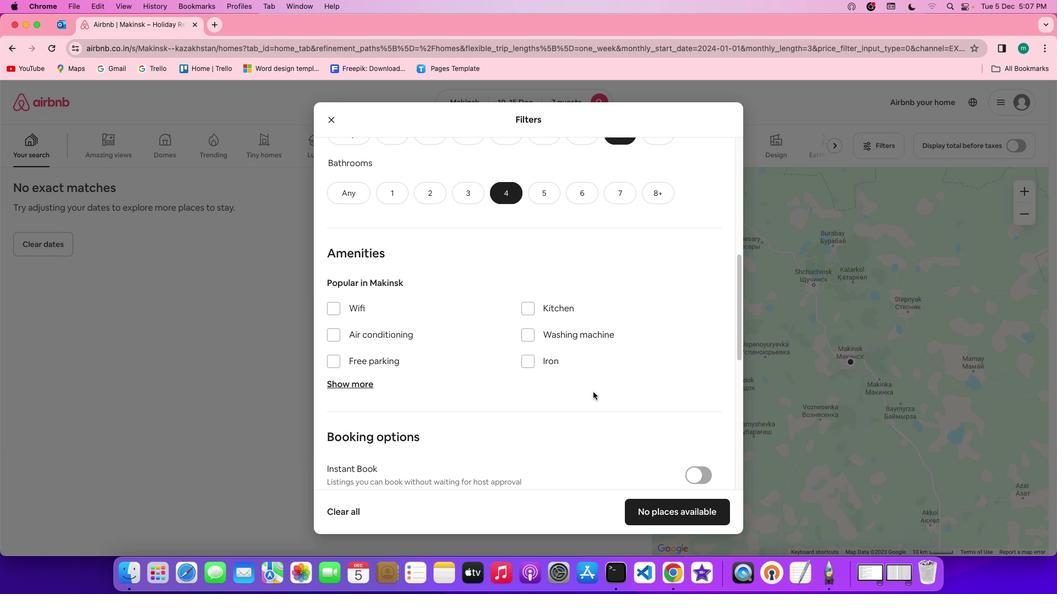 
Action: Mouse scrolled (593, 392) with delta (0, 0)
Screenshot: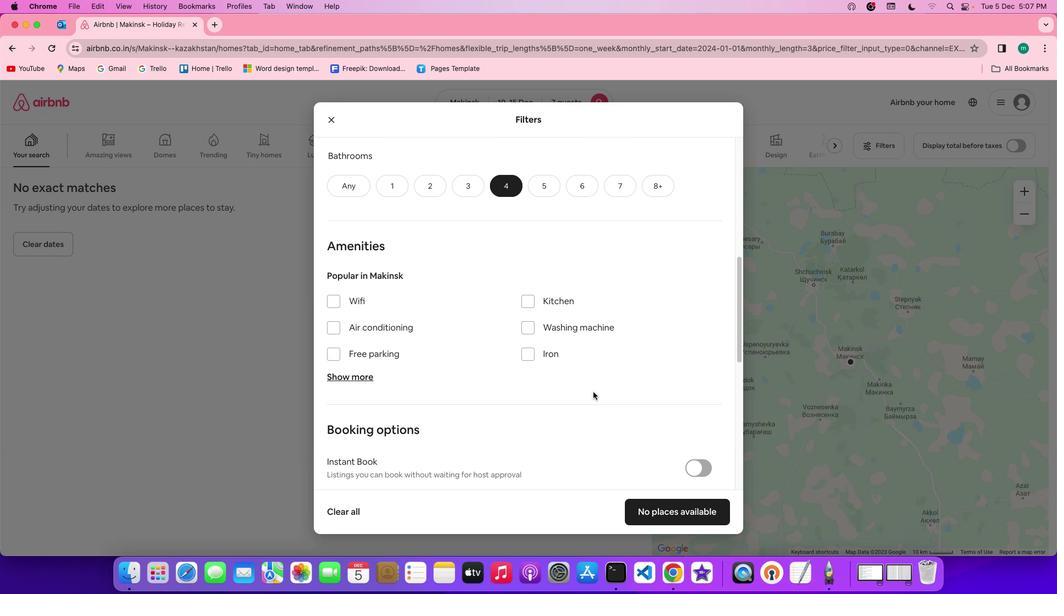 
Action: Mouse scrolled (593, 392) with delta (0, 0)
Screenshot: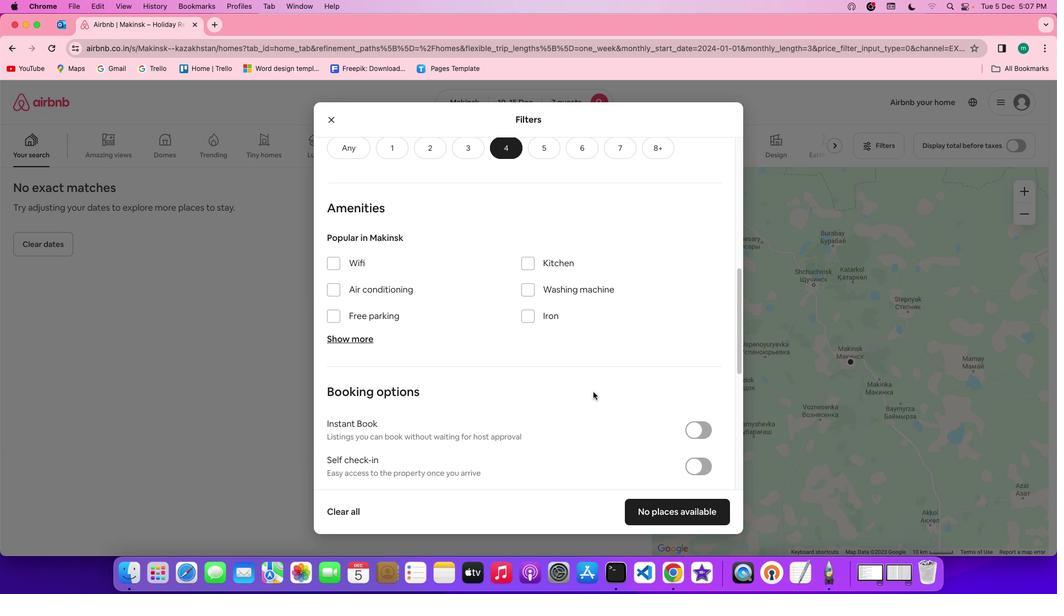 
Action: Mouse scrolled (593, 392) with delta (0, 0)
Screenshot: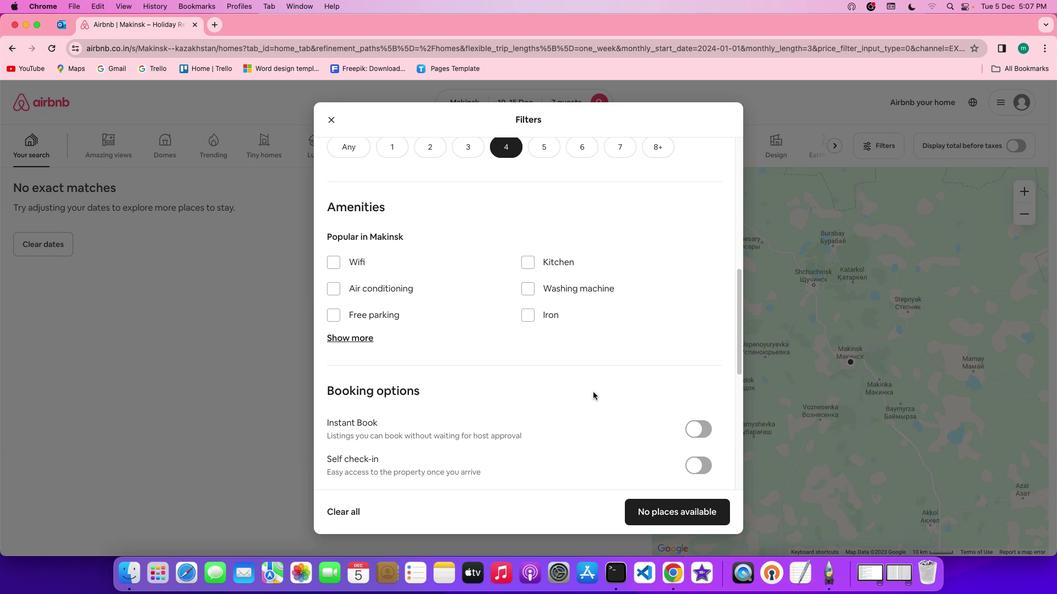 
Action: Mouse scrolled (593, 392) with delta (0, 0)
Screenshot: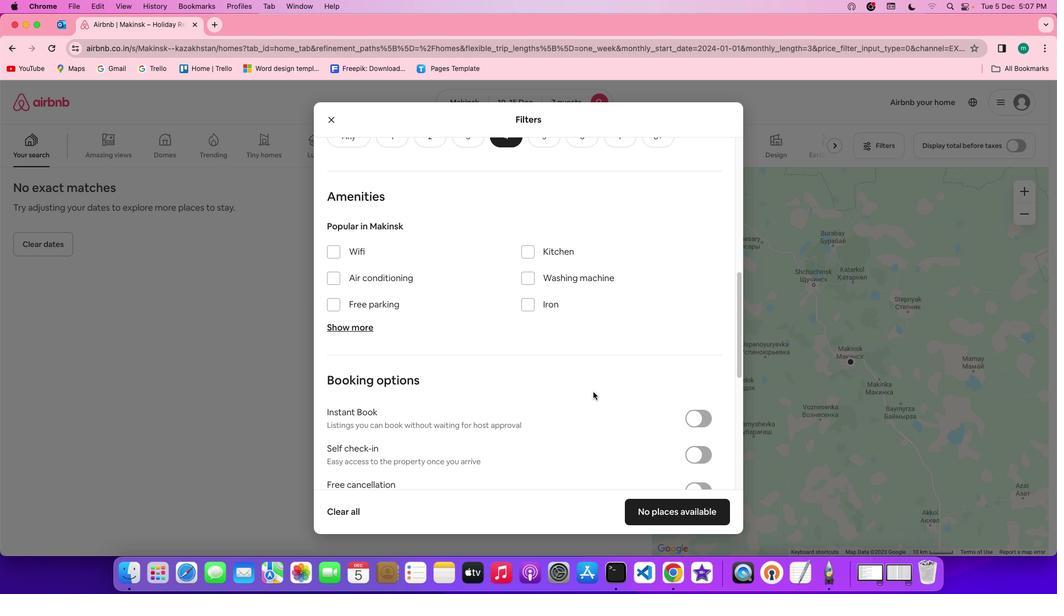 
Action: Mouse moved to (330, 254)
Screenshot: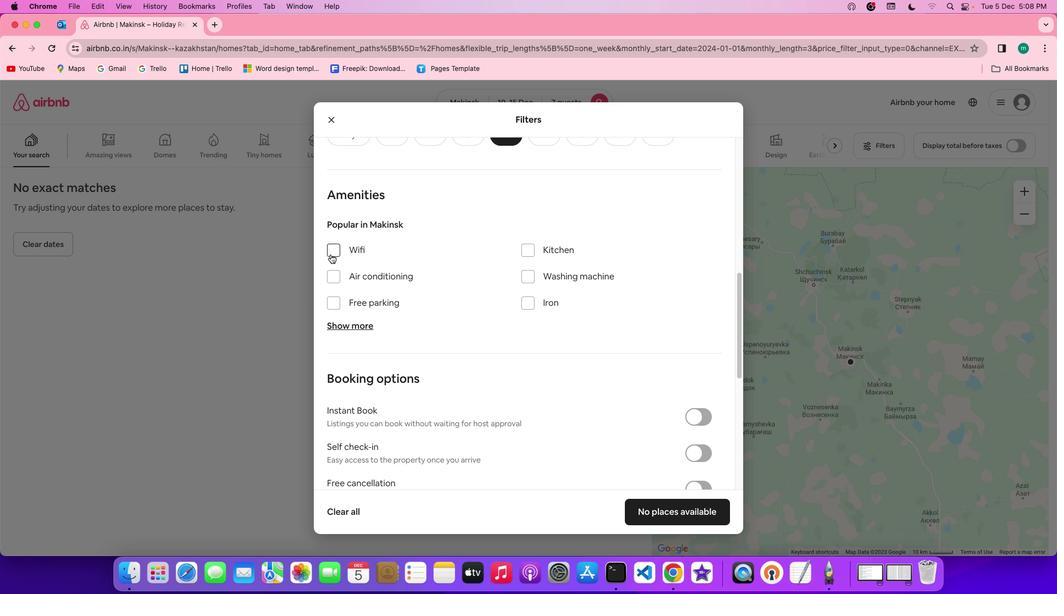 
Action: Mouse pressed left at (330, 254)
Screenshot: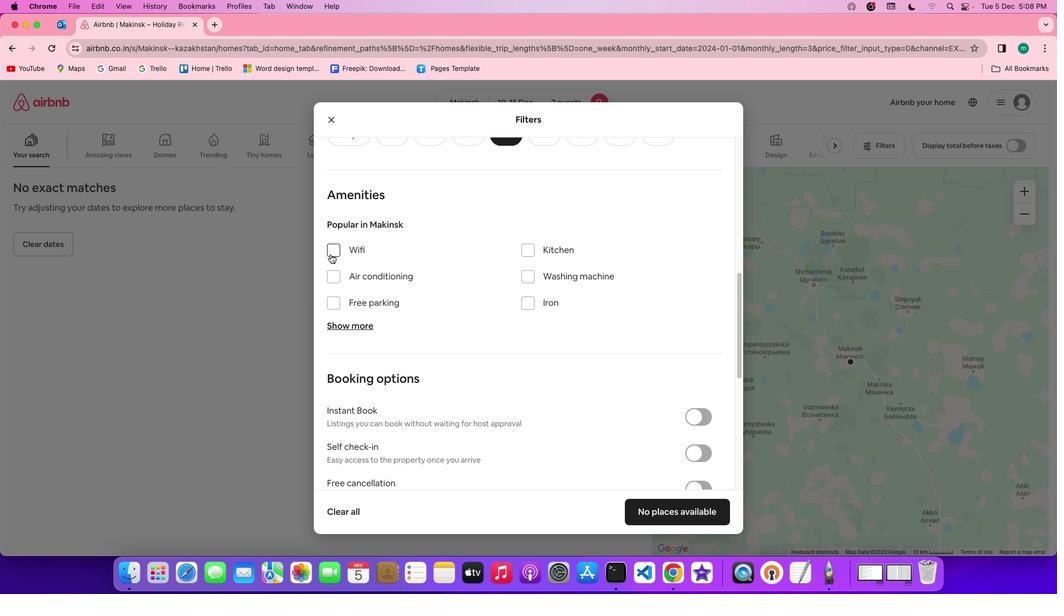 
Action: Mouse moved to (352, 324)
Screenshot: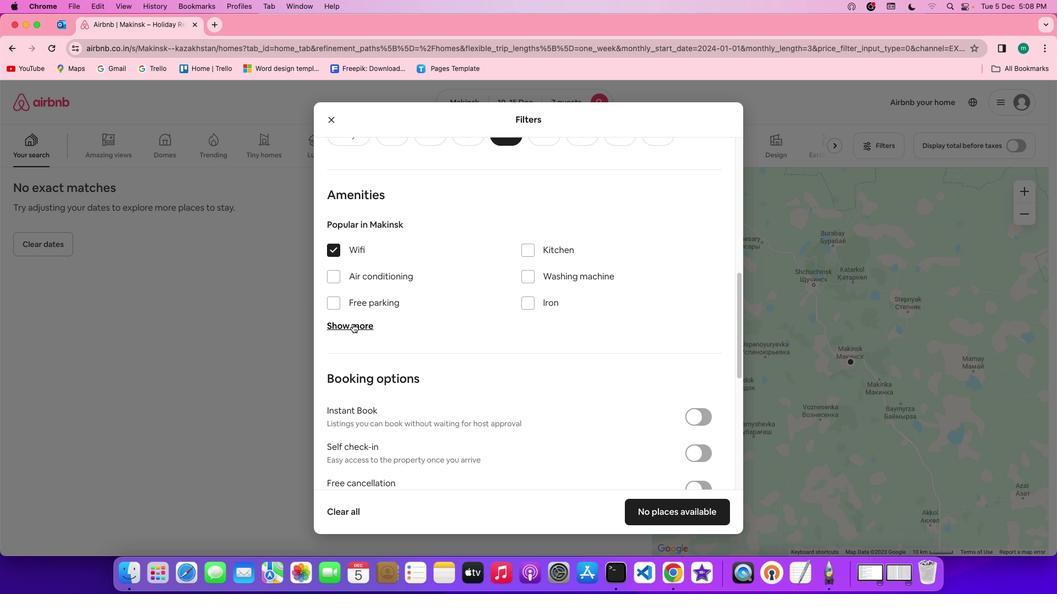 
Action: Mouse pressed left at (352, 324)
Screenshot: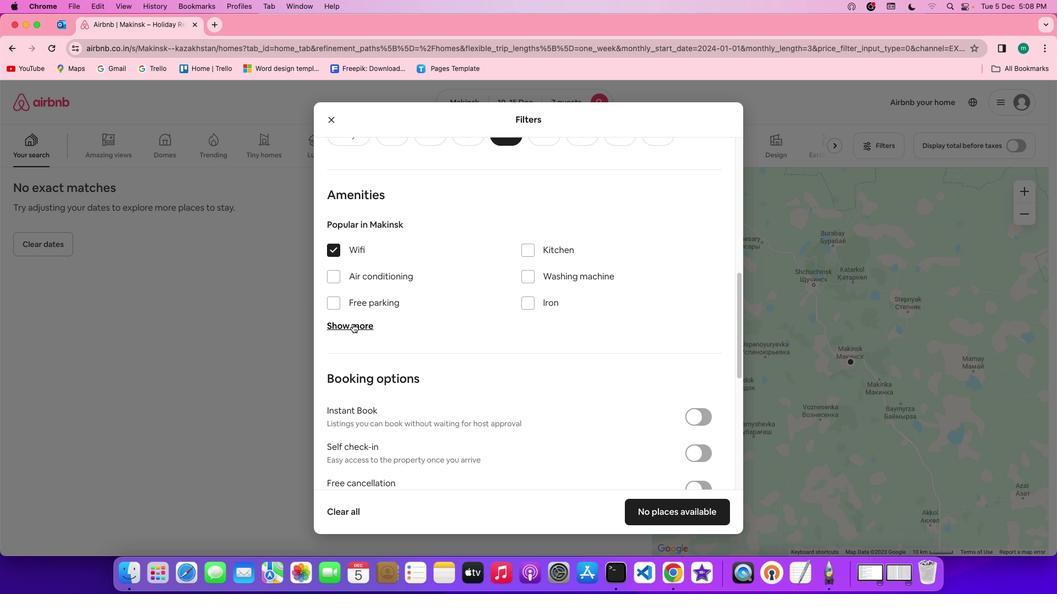 
Action: Mouse moved to (530, 390)
Screenshot: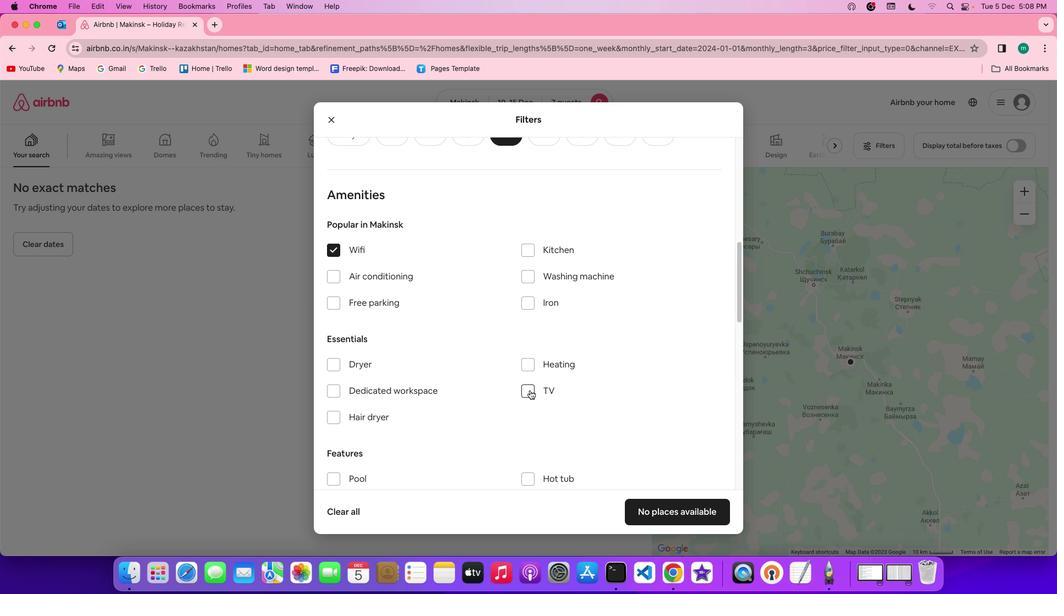 
Action: Mouse pressed left at (530, 390)
Screenshot: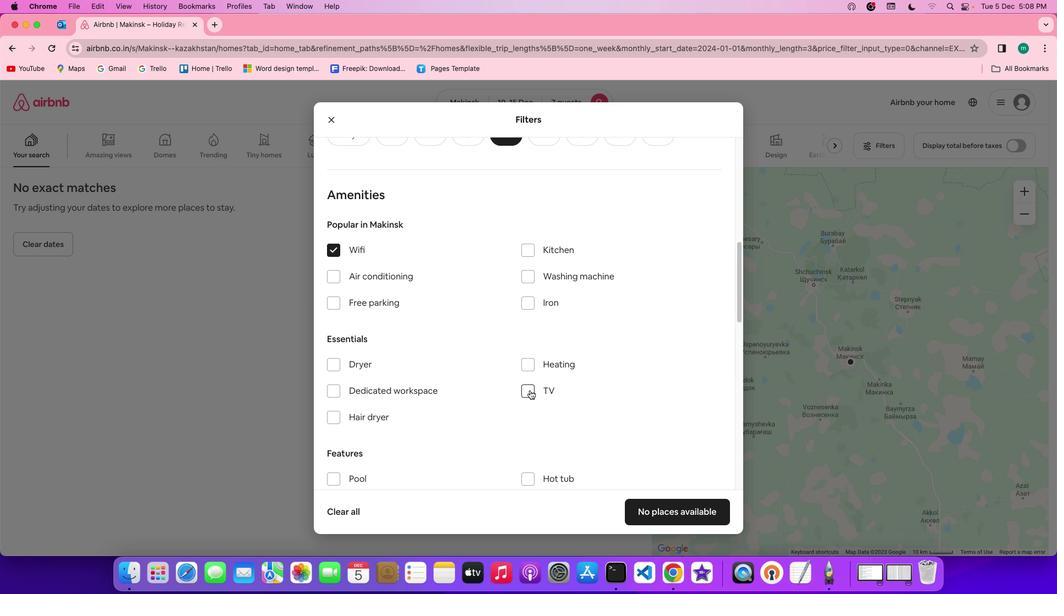 
Action: Mouse moved to (618, 372)
Screenshot: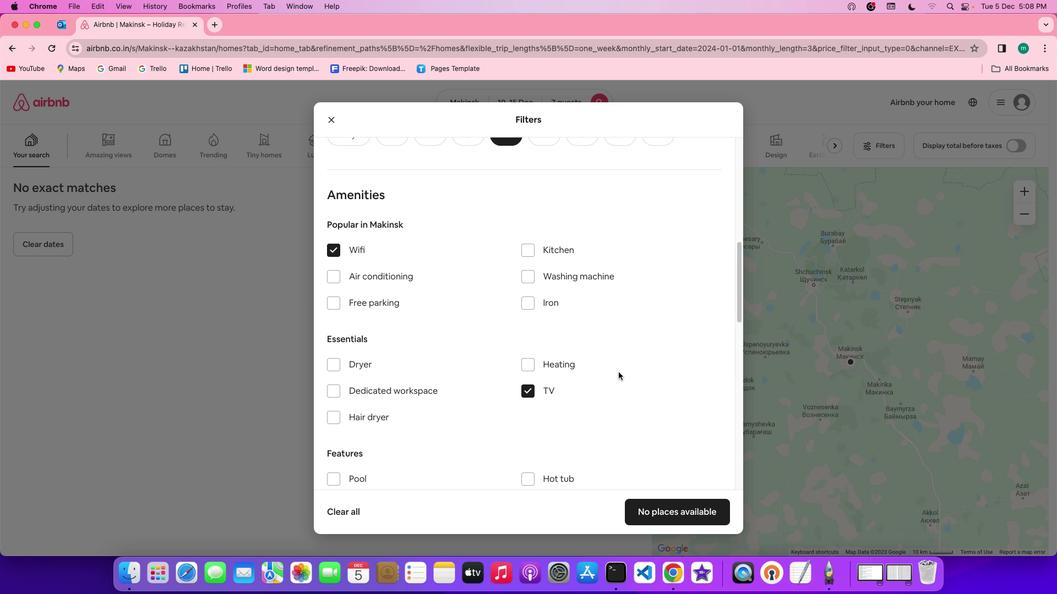 
Action: Mouse scrolled (618, 372) with delta (0, 0)
Screenshot: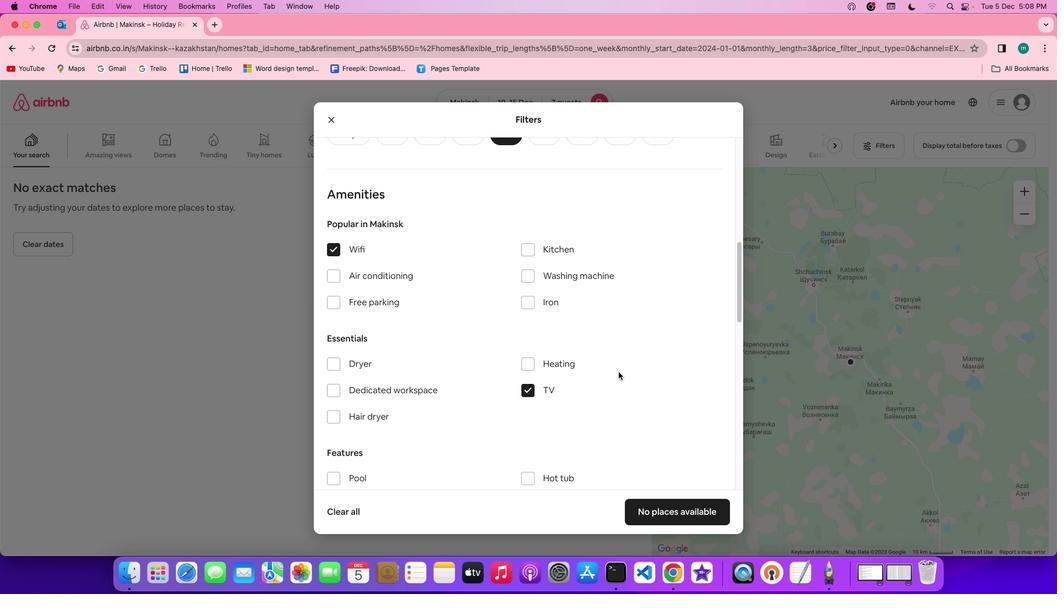 
Action: Mouse moved to (382, 298)
Screenshot: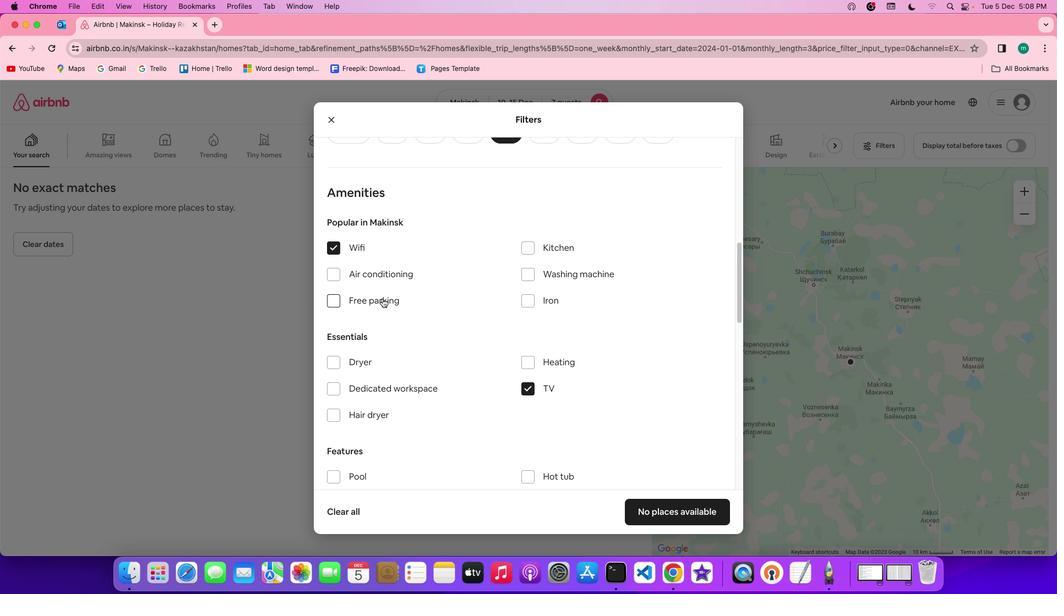
Action: Mouse pressed left at (382, 298)
Screenshot: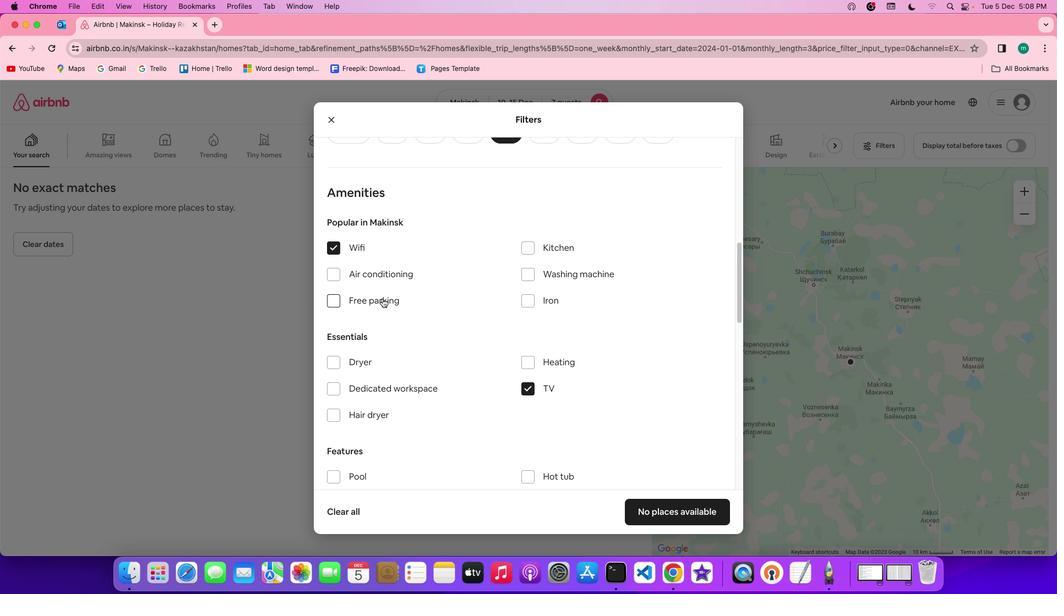 
Action: Mouse moved to (525, 360)
Screenshot: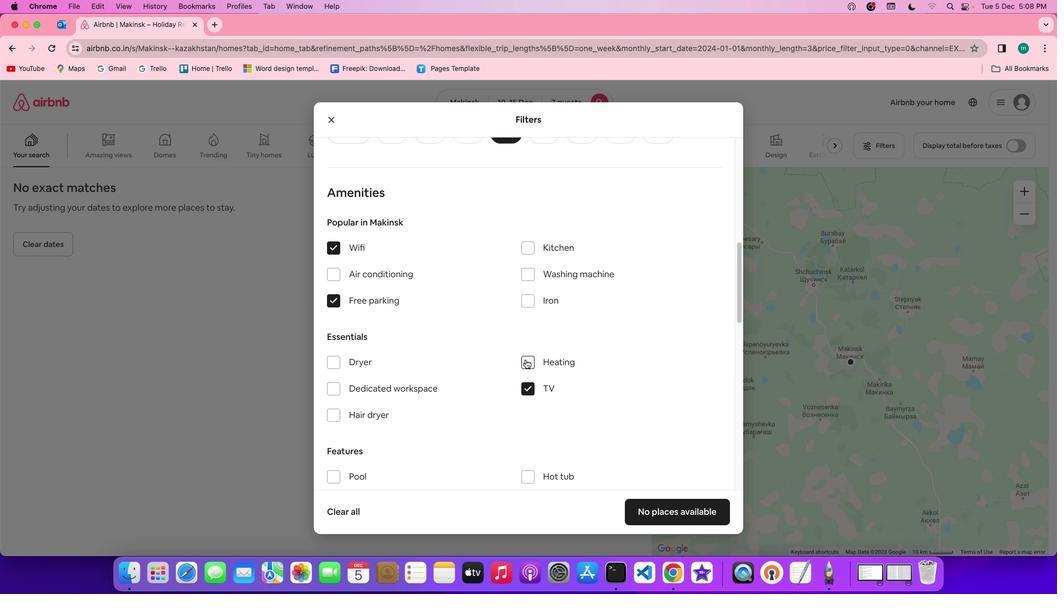 
Action: Mouse scrolled (525, 360) with delta (0, 0)
Screenshot: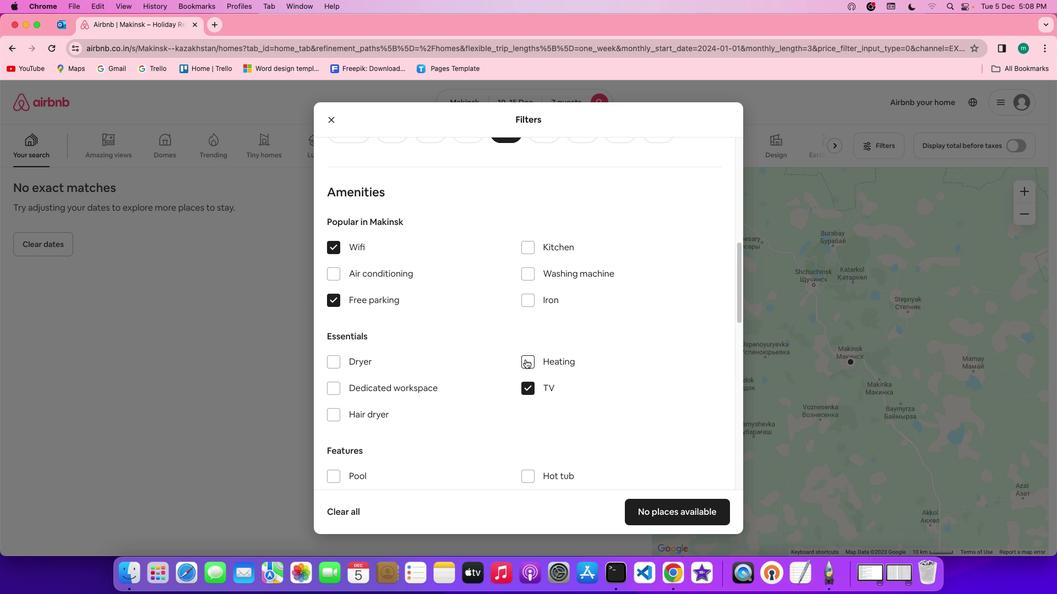 
Action: Mouse scrolled (525, 360) with delta (0, 0)
Screenshot: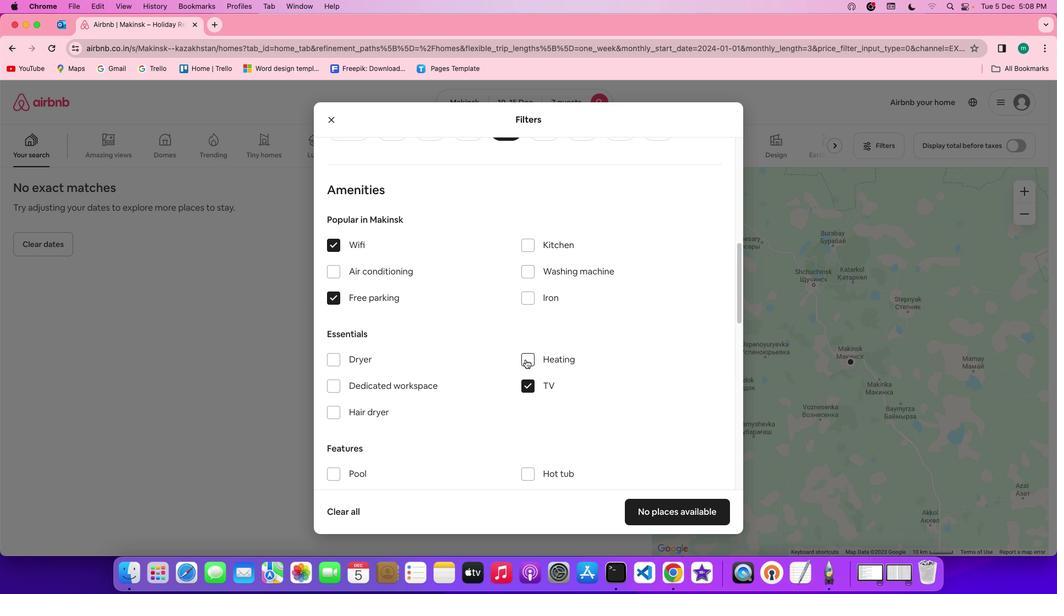 
Action: Mouse scrolled (525, 360) with delta (0, 0)
Screenshot: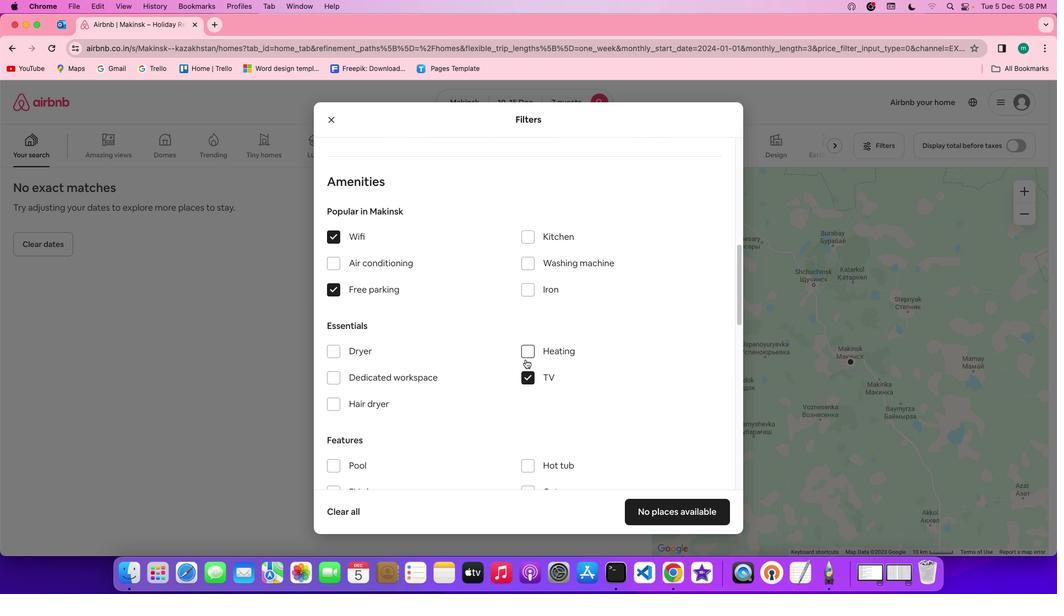 
Action: Mouse scrolled (525, 360) with delta (0, 0)
Screenshot: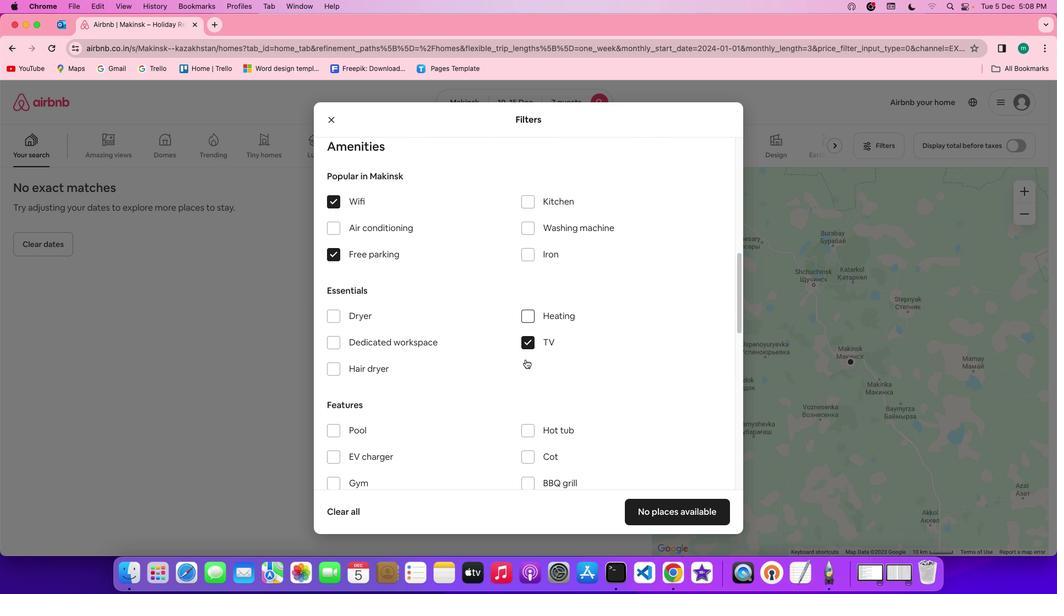 
Action: Mouse scrolled (525, 360) with delta (0, 0)
Screenshot: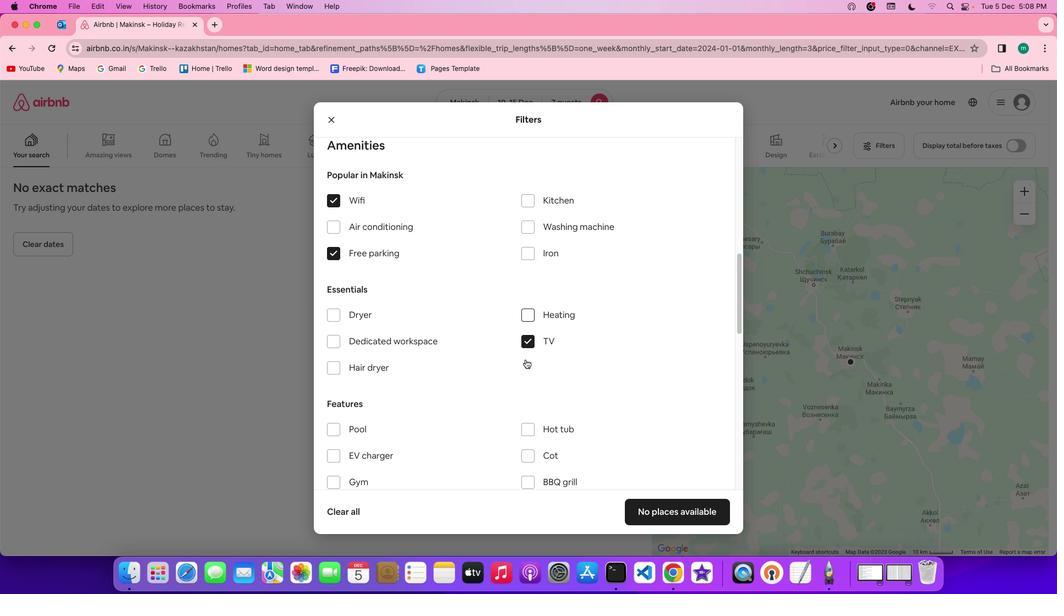 
Action: Mouse scrolled (525, 360) with delta (0, 0)
Screenshot: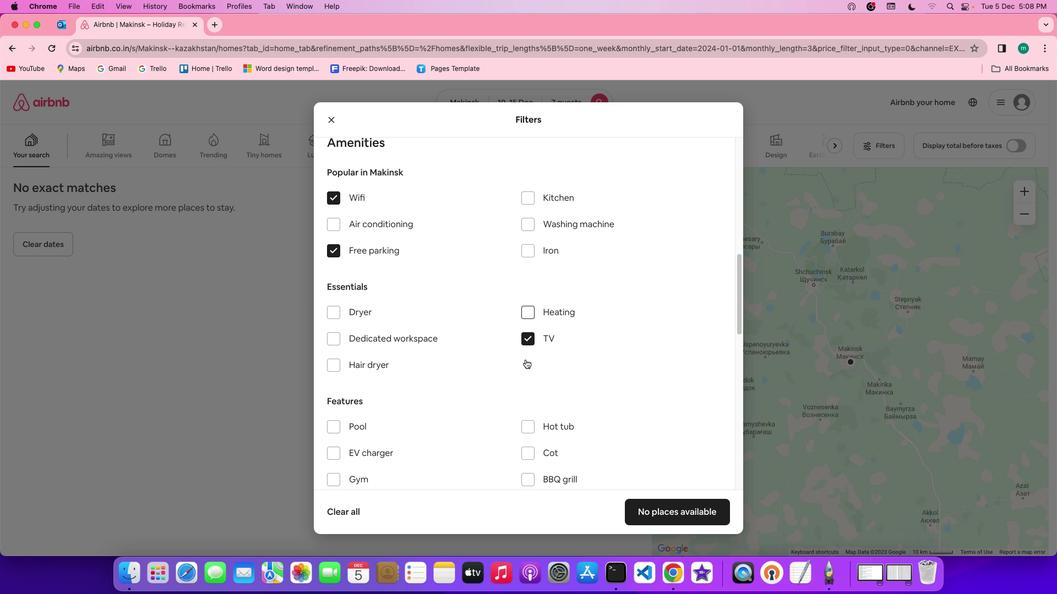 
Action: Mouse scrolled (525, 360) with delta (0, -1)
Screenshot: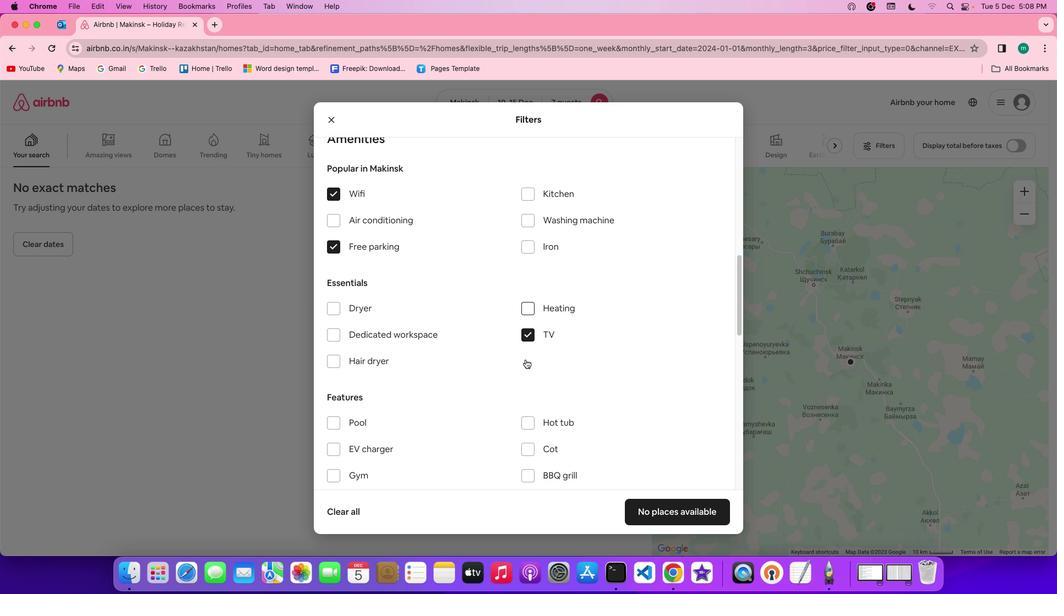 
Action: Mouse scrolled (525, 360) with delta (0, -1)
Screenshot: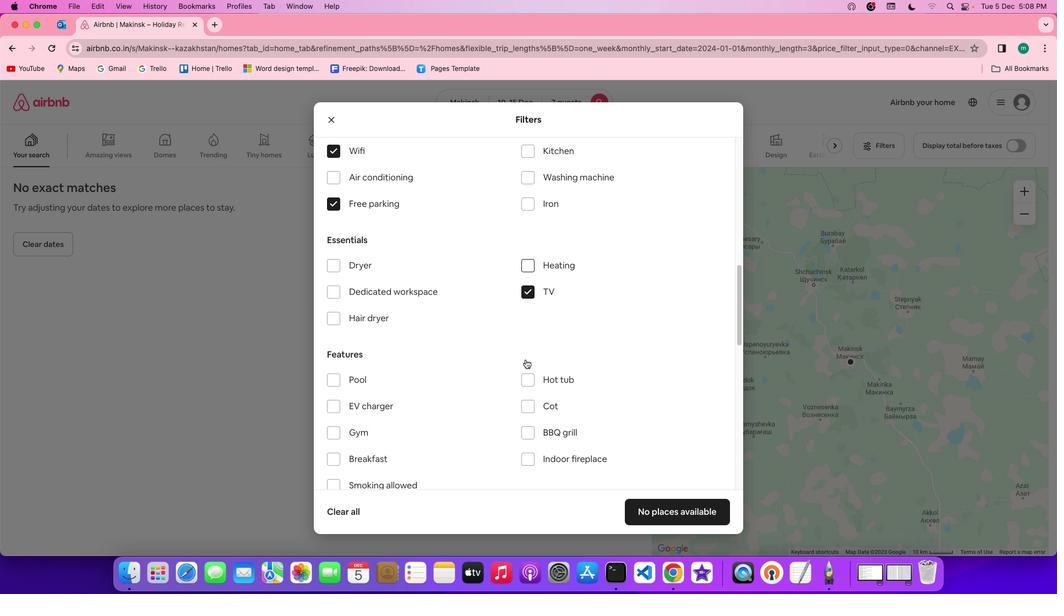 
Action: Mouse moved to (363, 357)
Screenshot: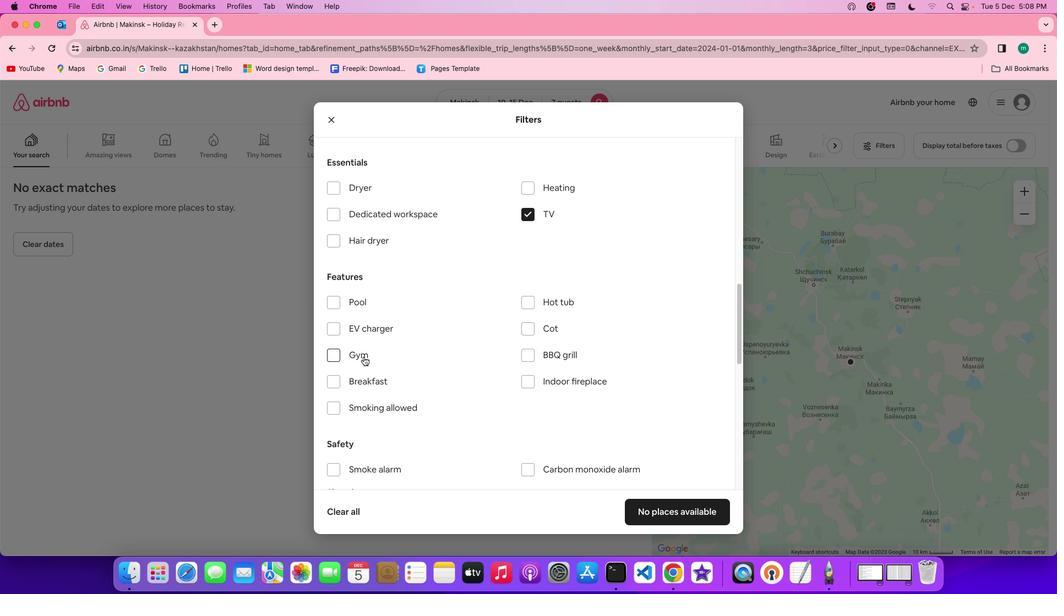 
Action: Mouse pressed left at (363, 357)
Screenshot: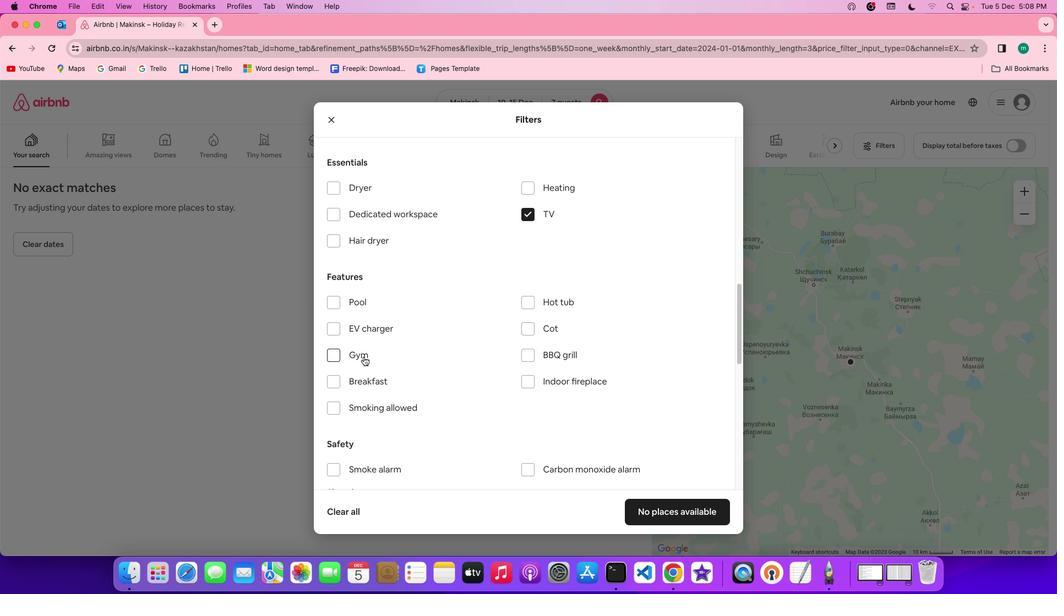 
Action: Mouse moved to (363, 379)
Screenshot: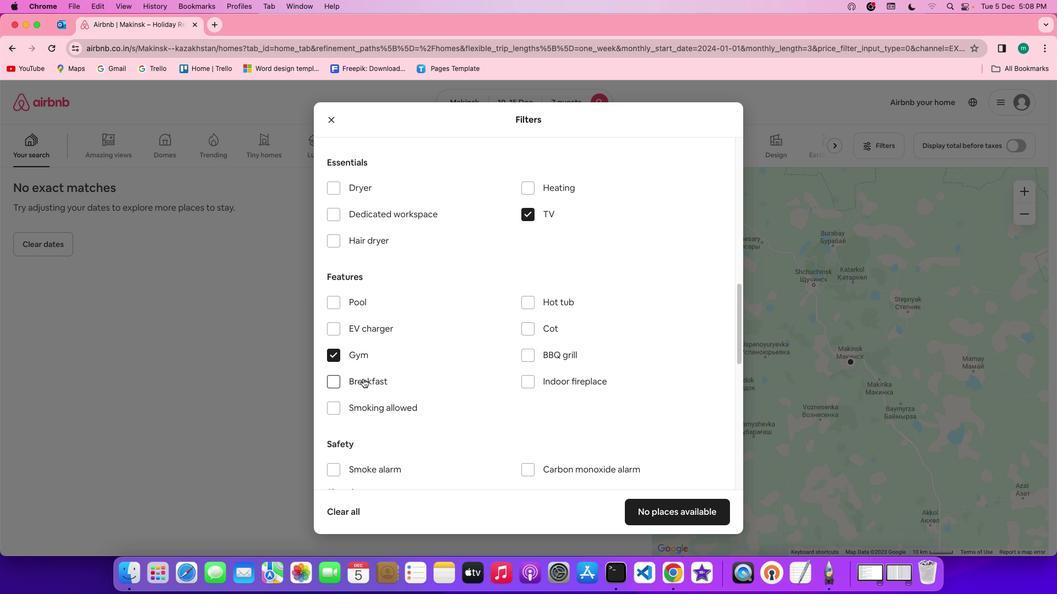 
Action: Mouse pressed left at (363, 379)
Screenshot: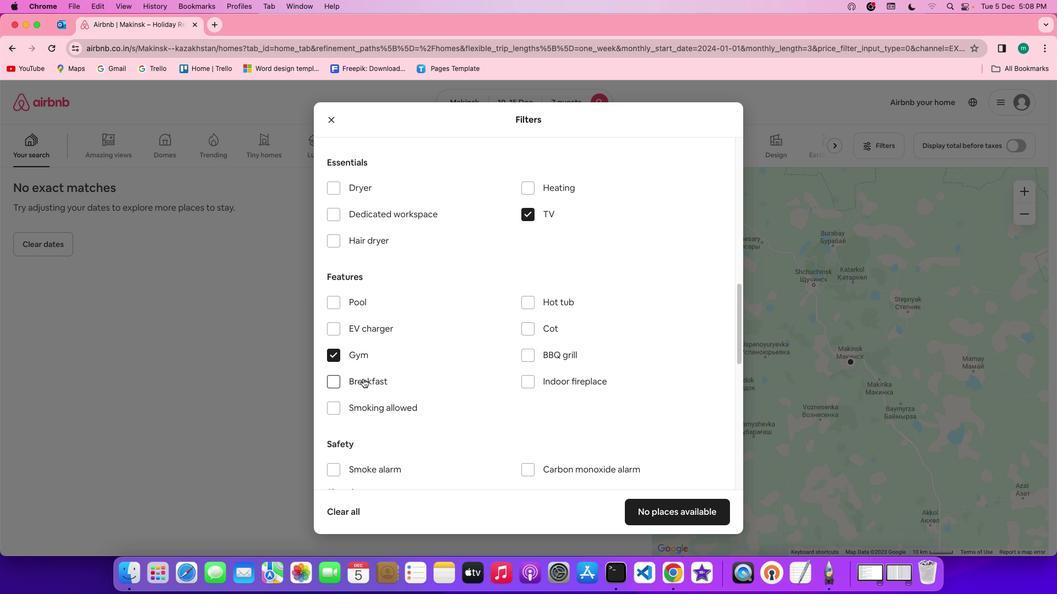 
Action: Mouse moved to (570, 421)
Screenshot: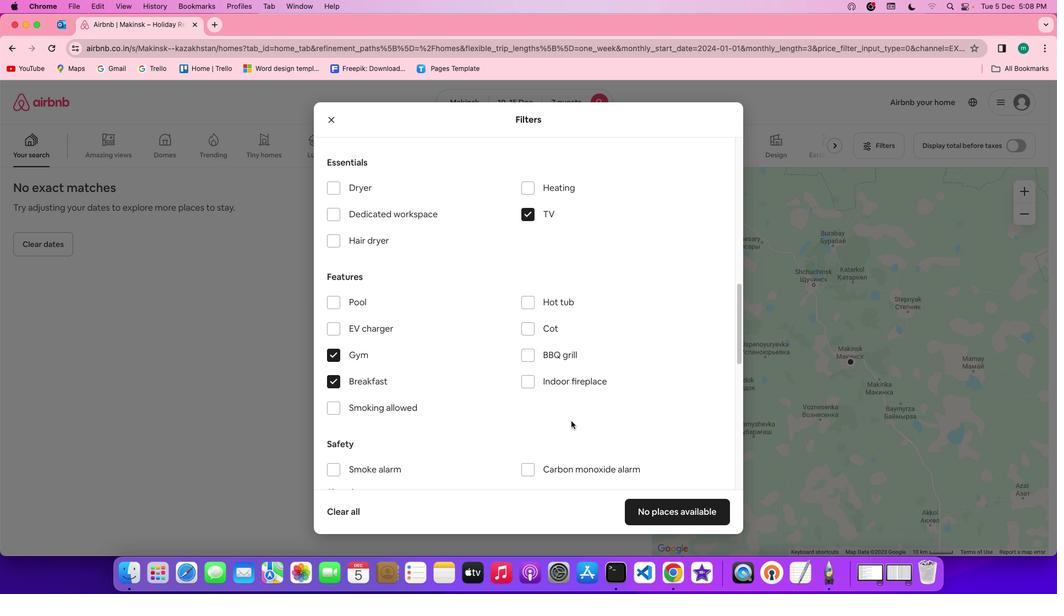 
Action: Mouse scrolled (570, 421) with delta (0, 0)
Screenshot: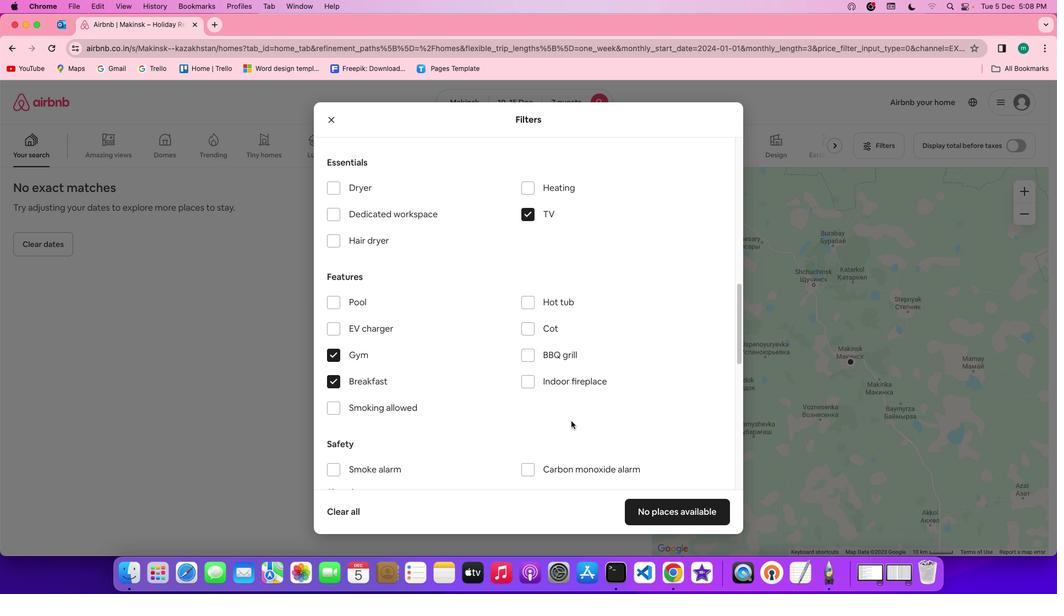 
Action: Mouse scrolled (570, 421) with delta (0, 0)
Screenshot: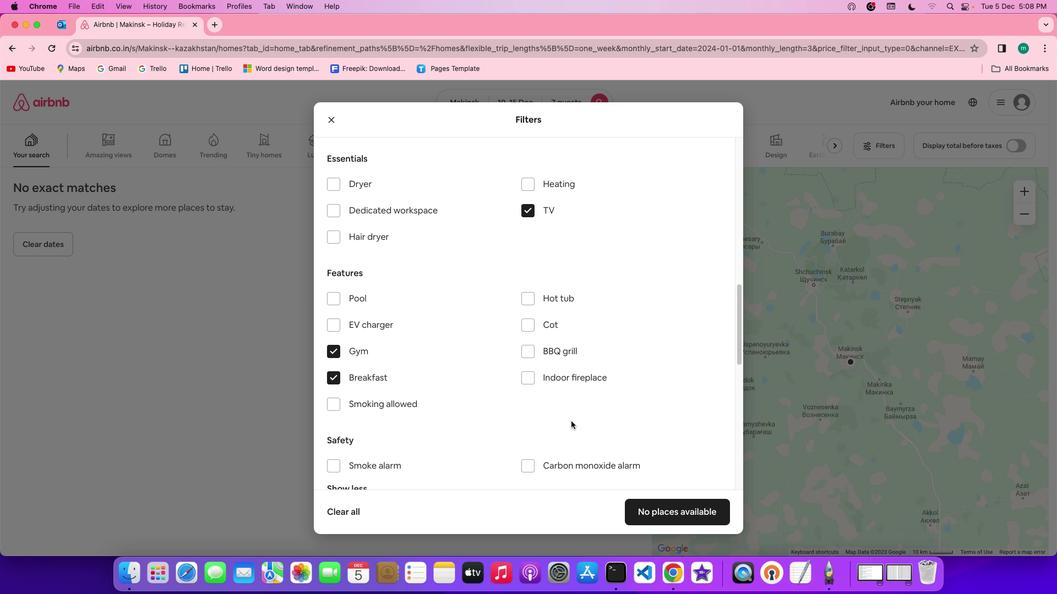 
Action: Mouse scrolled (570, 421) with delta (0, -1)
Screenshot: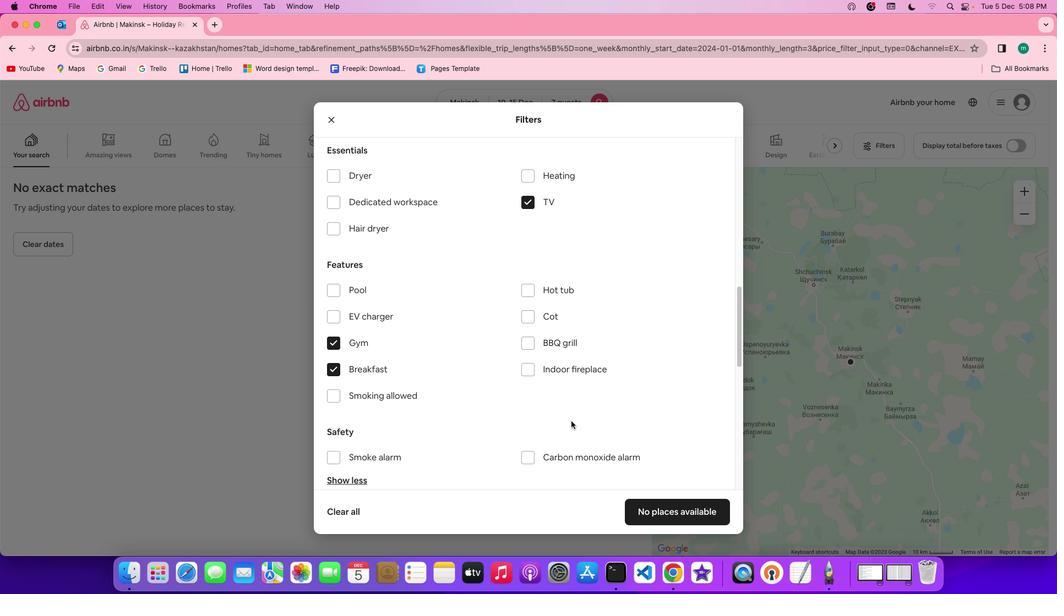 
Action: Mouse moved to (593, 428)
Screenshot: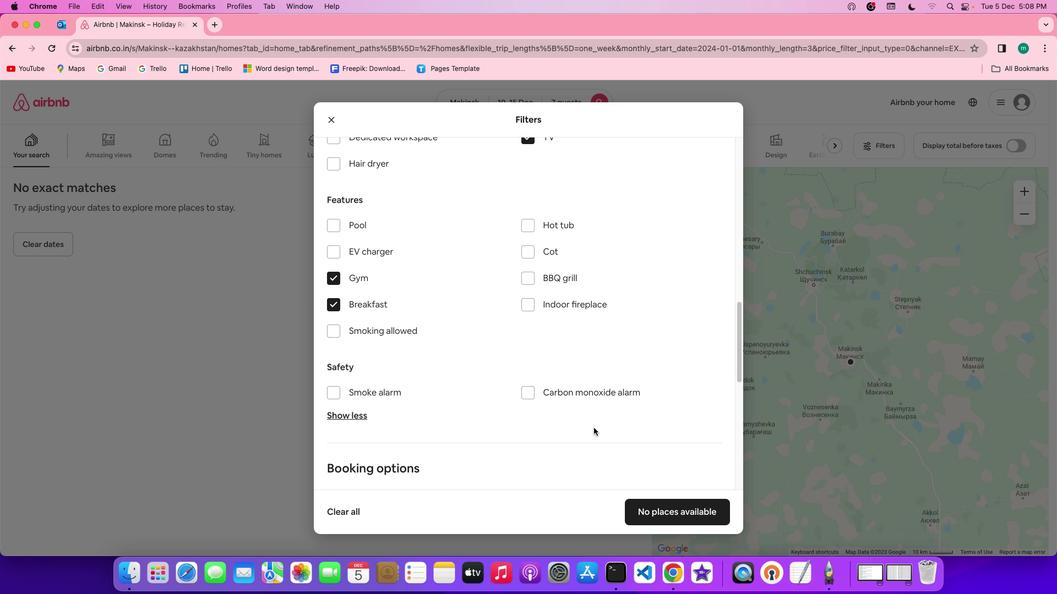 
Action: Mouse scrolled (593, 428) with delta (0, 0)
Screenshot: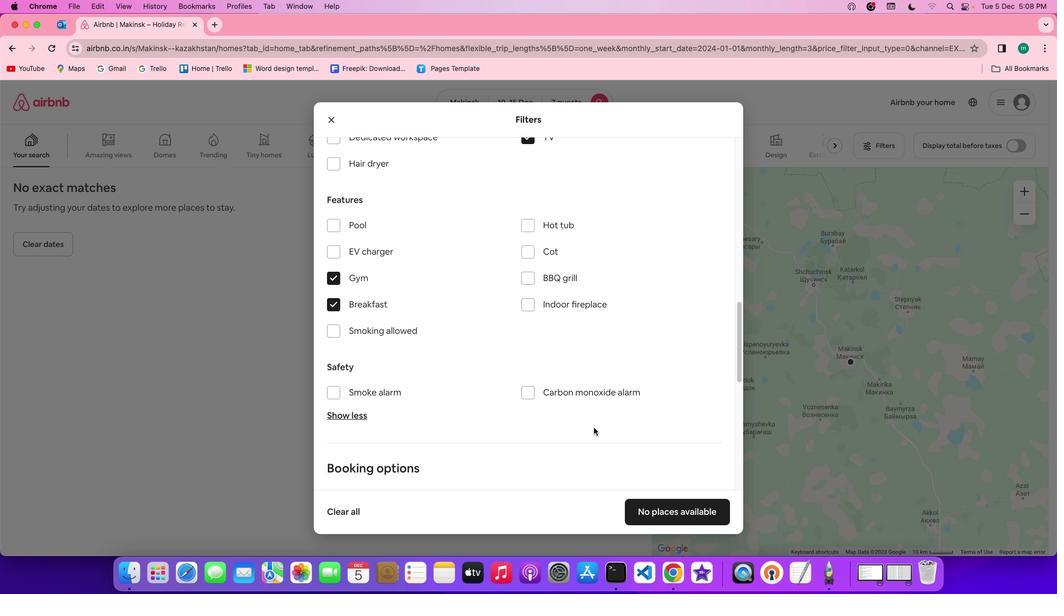 
Action: Mouse scrolled (593, 428) with delta (0, 0)
Screenshot: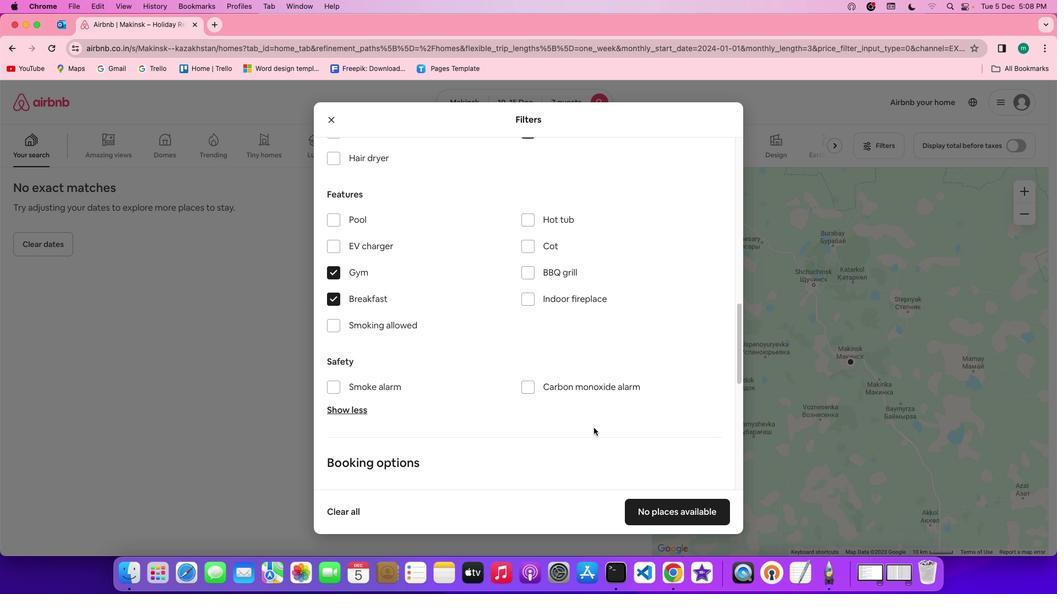 
Action: Mouse scrolled (593, 428) with delta (0, -1)
Screenshot: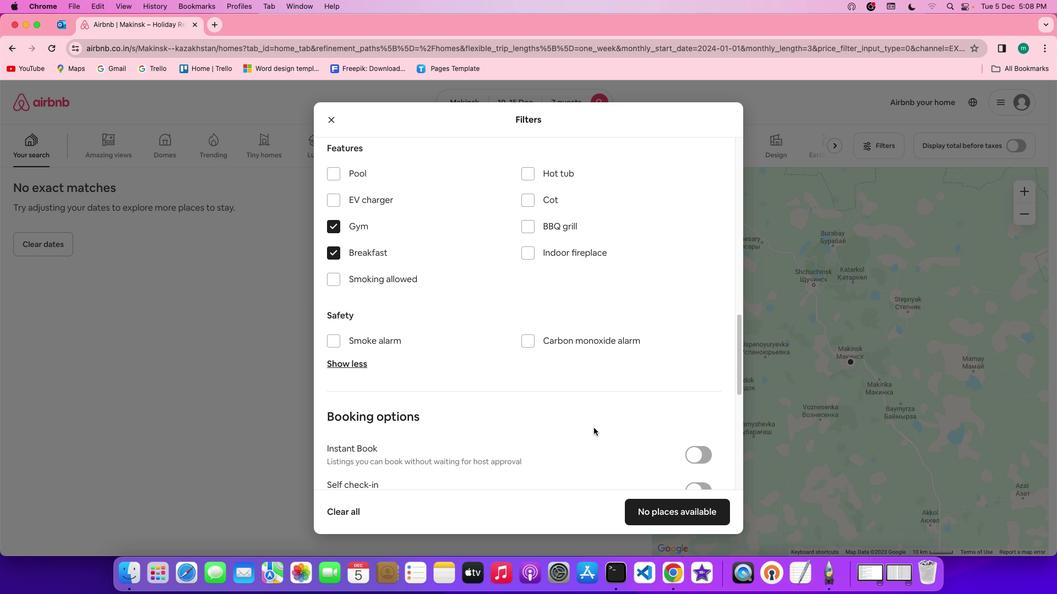 
Action: Mouse scrolled (593, 428) with delta (0, -2)
Screenshot: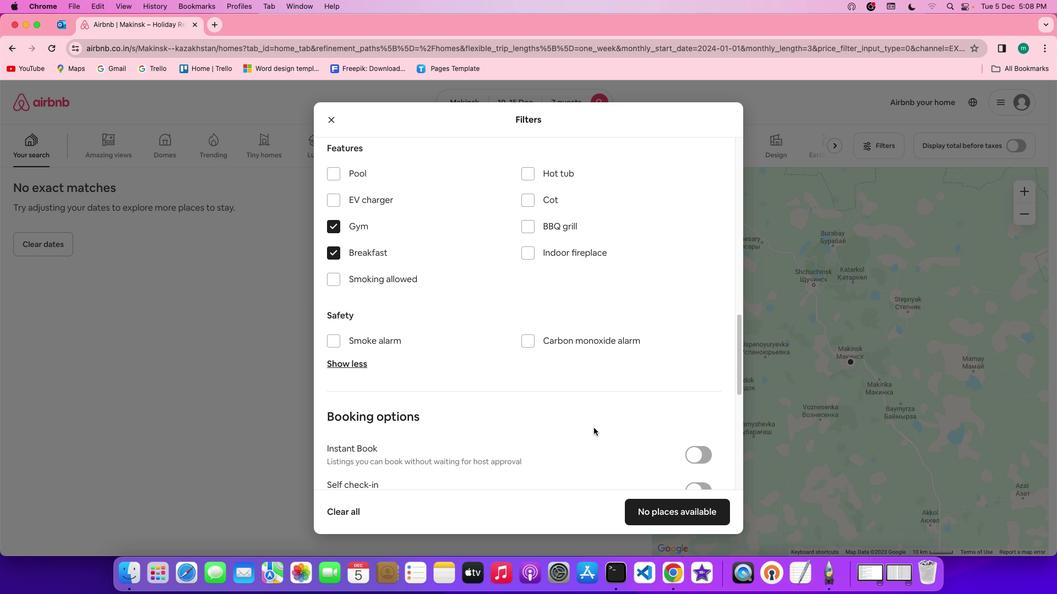 
Action: Mouse scrolled (593, 428) with delta (0, -3)
Screenshot: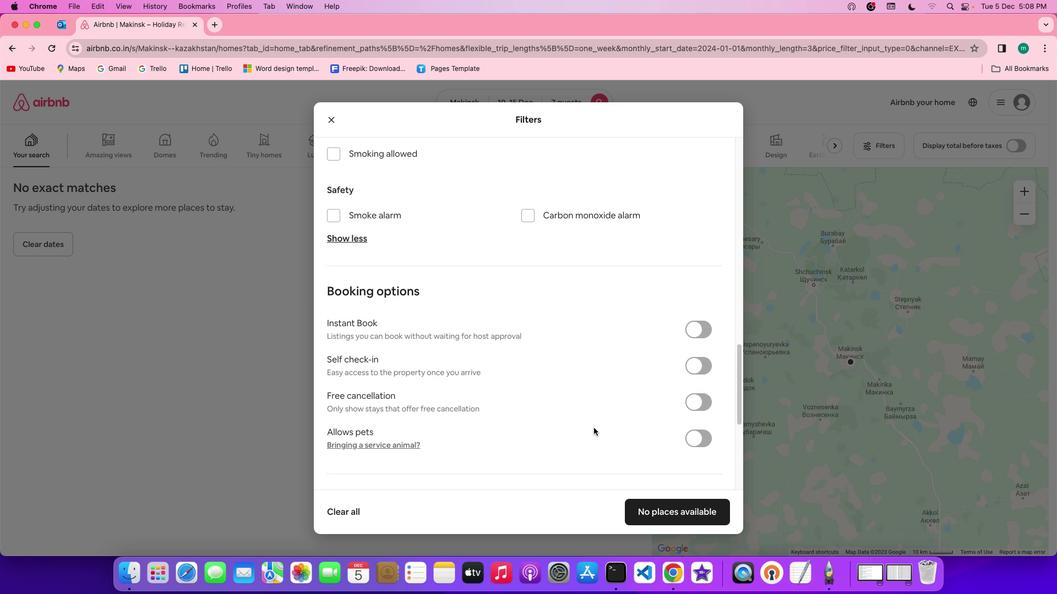 
Action: Mouse moved to (603, 428)
Screenshot: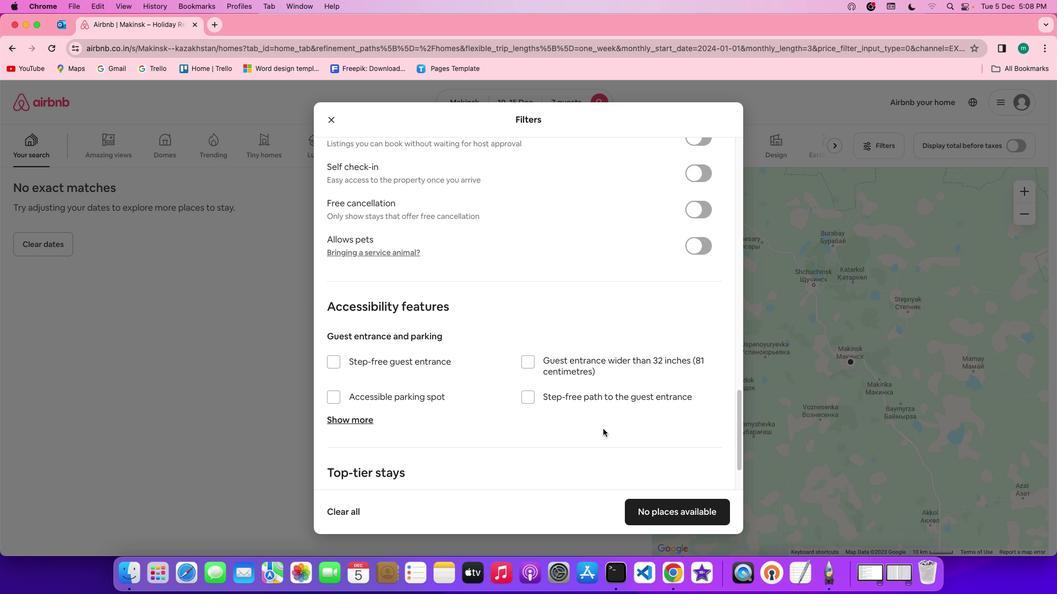 
Action: Mouse scrolled (603, 428) with delta (0, 0)
Screenshot: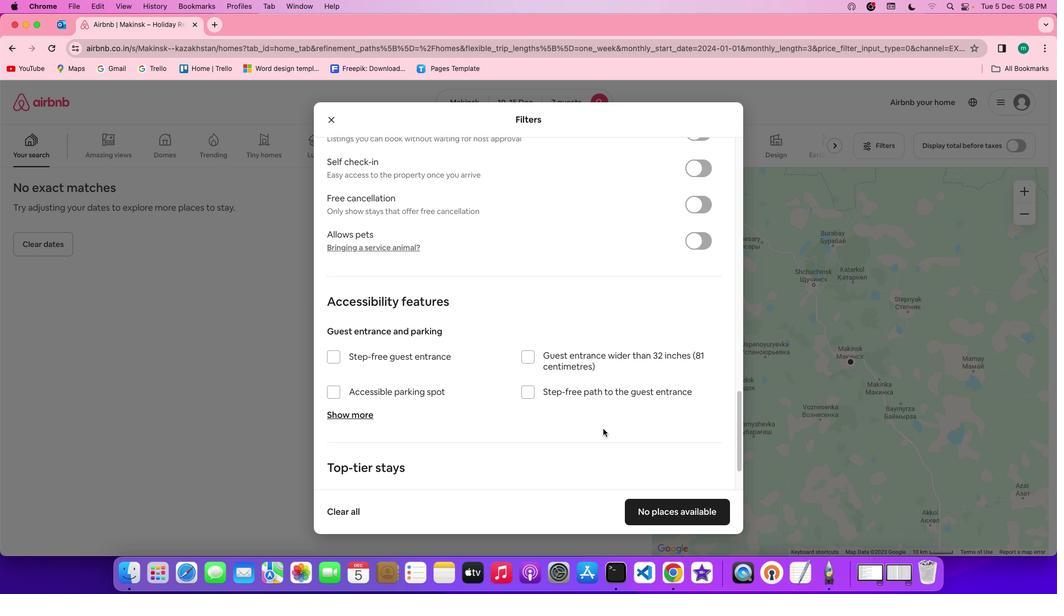 
Action: Mouse scrolled (603, 428) with delta (0, 0)
Screenshot: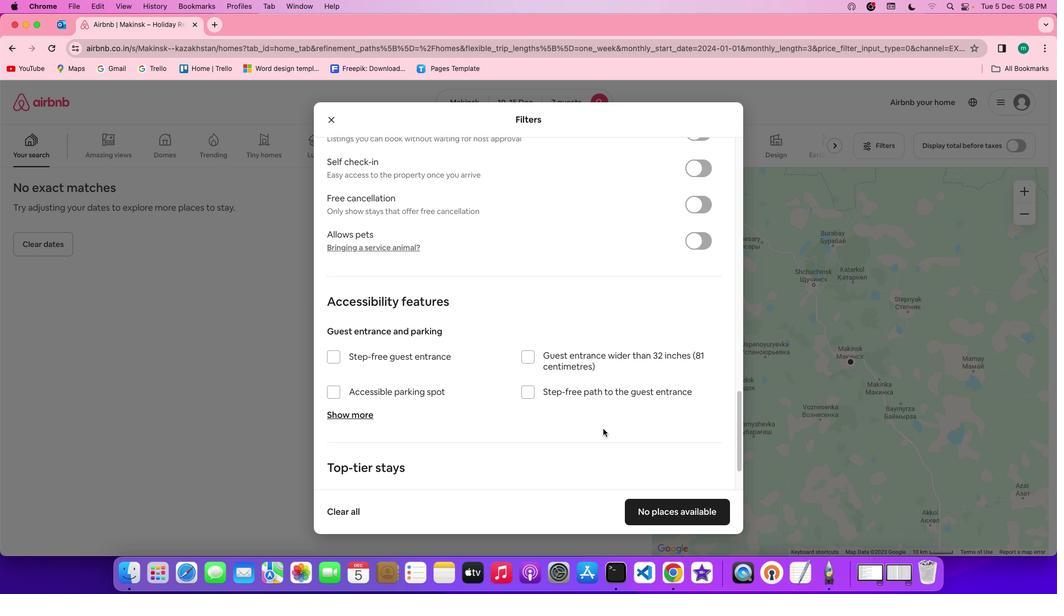 
Action: Mouse scrolled (603, 428) with delta (0, -2)
Screenshot: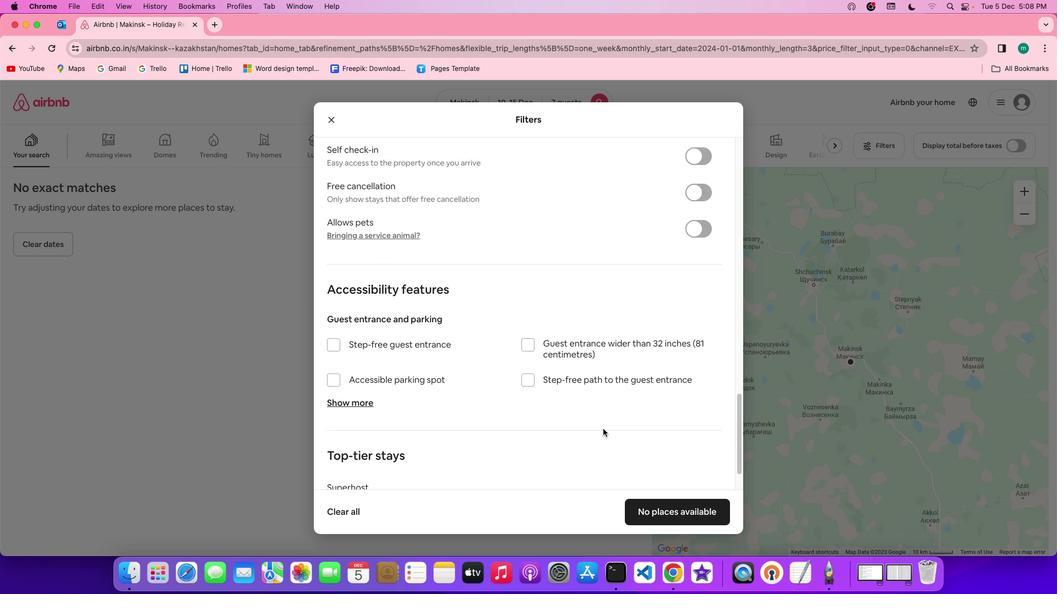 
Action: Mouse scrolled (603, 428) with delta (0, -2)
Screenshot: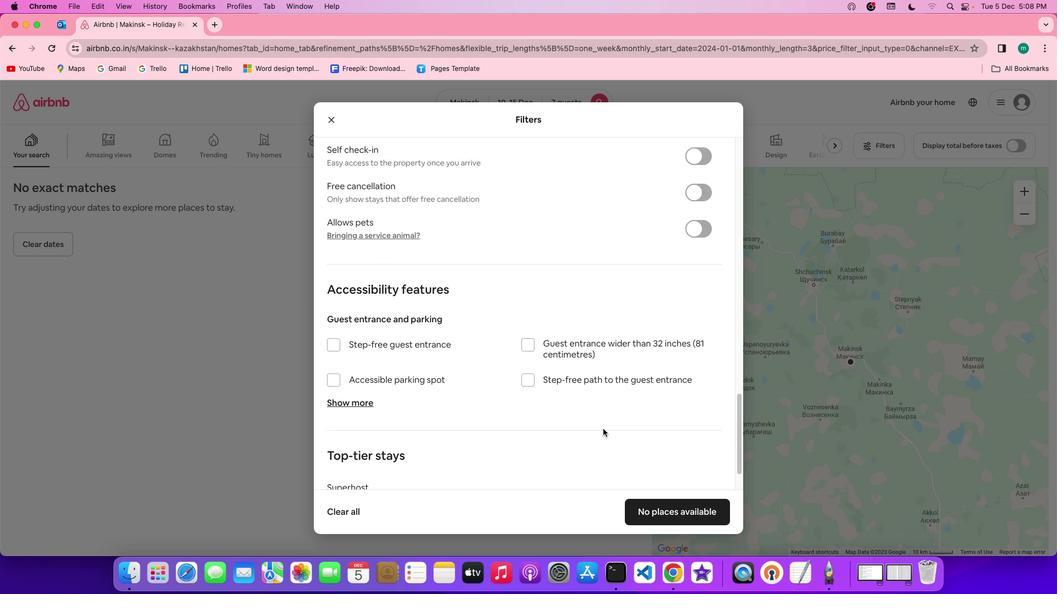 
Action: Mouse scrolled (603, 428) with delta (0, -3)
Screenshot: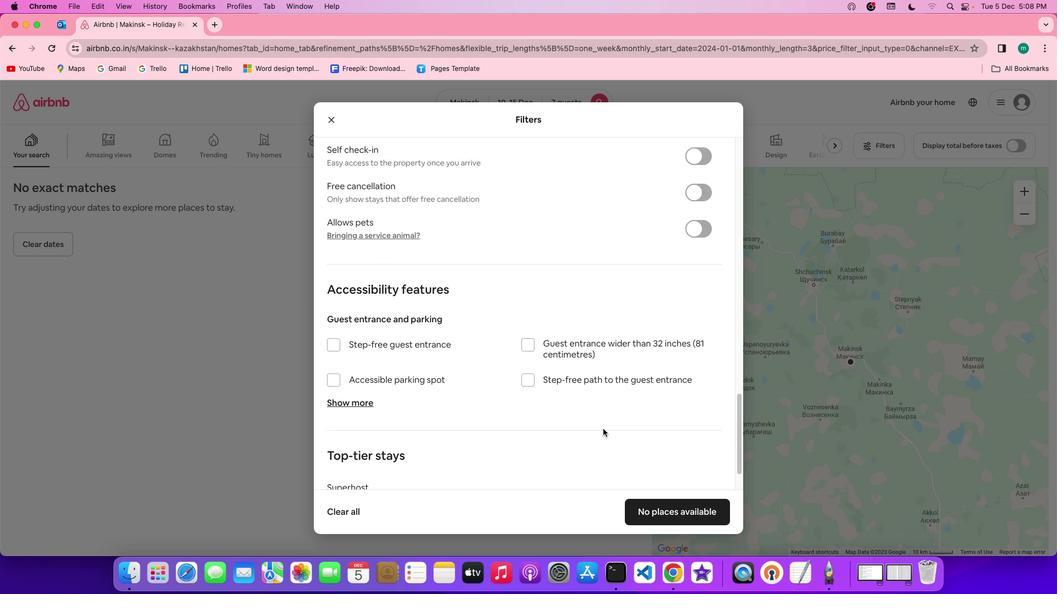 
Action: Mouse scrolled (603, 428) with delta (0, -3)
Screenshot: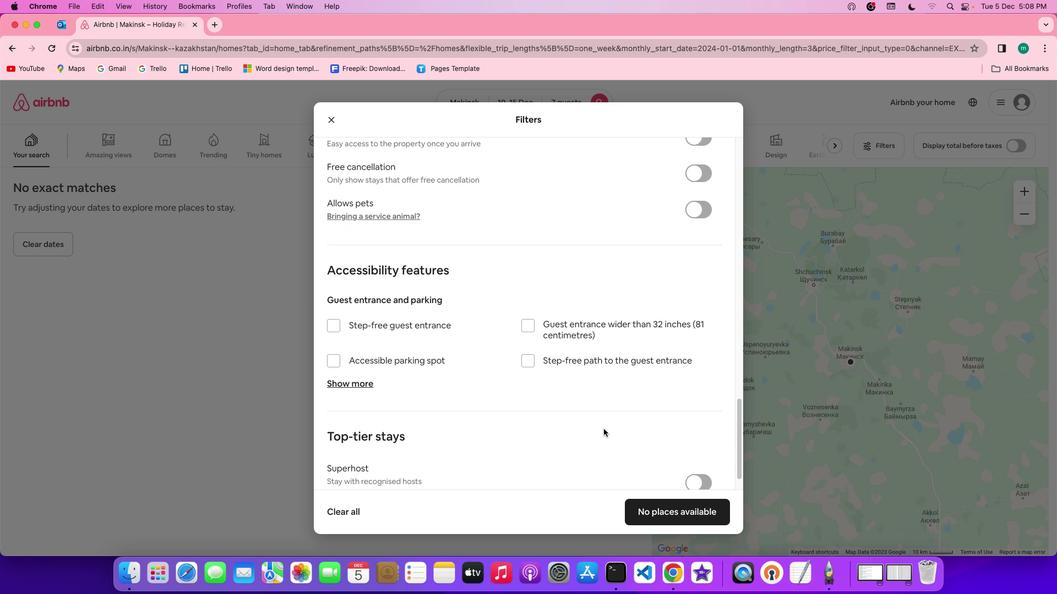 
Action: Mouse moved to (660, 519)
Screenshot: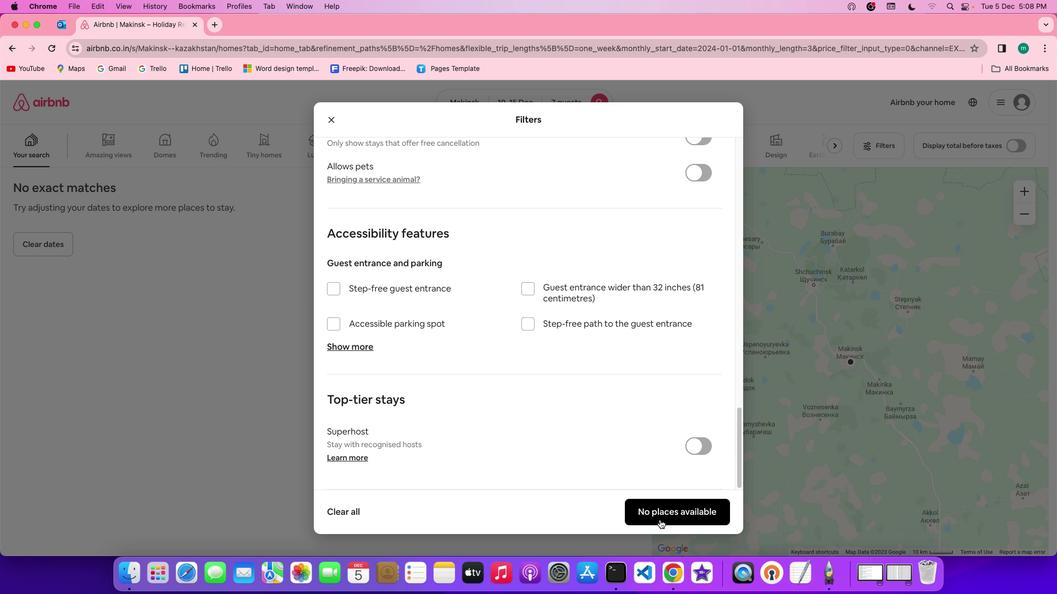 
Action: Mouse pressed left at (660, 519)
Screenshot: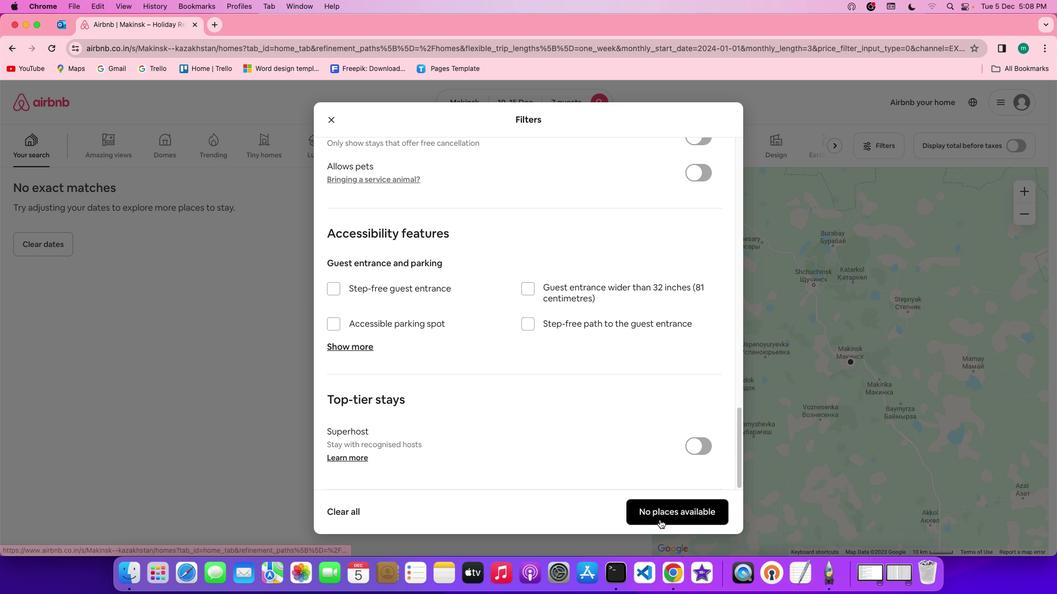 
Action: Mouse moved to (405, 356)
Screenshot: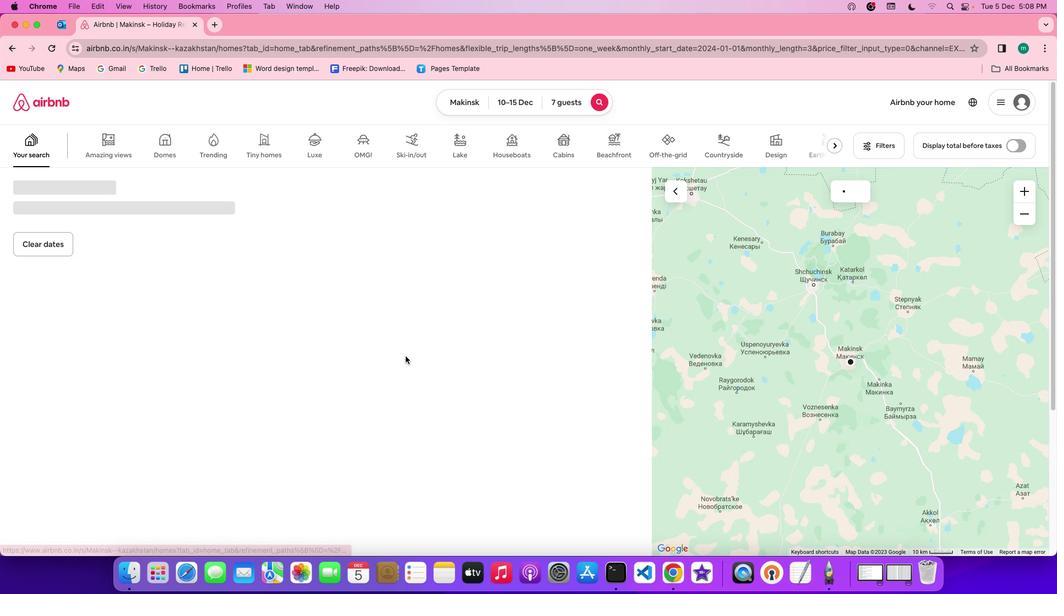 
